 Task: Search one way flight ticket for 1 adult, 1 child, 1 infant in seat in premium economy from Buffalo: Buffalo Niagara International Airport to Greenville: Pitt-greenville Airport on 5-2-2023. Number of bags: 6 checked bags. Price is upto 76000. Outbound departure time preference is 21:30.
Action: Mouse moved to (250, 340)
Screenshot: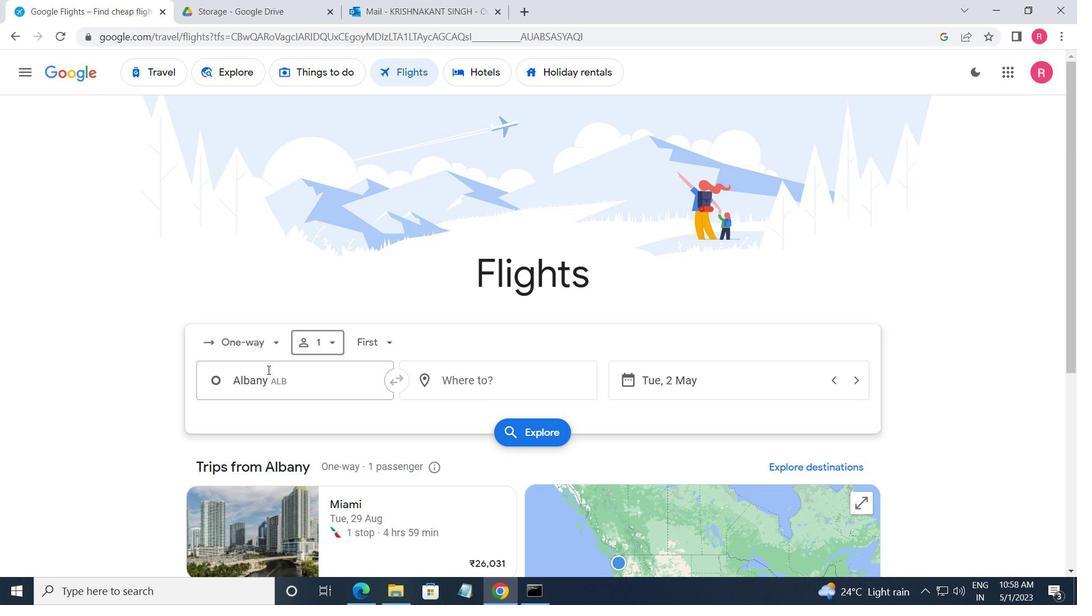 
Action: Mouse pressed left at (250, 340)
Screenshot: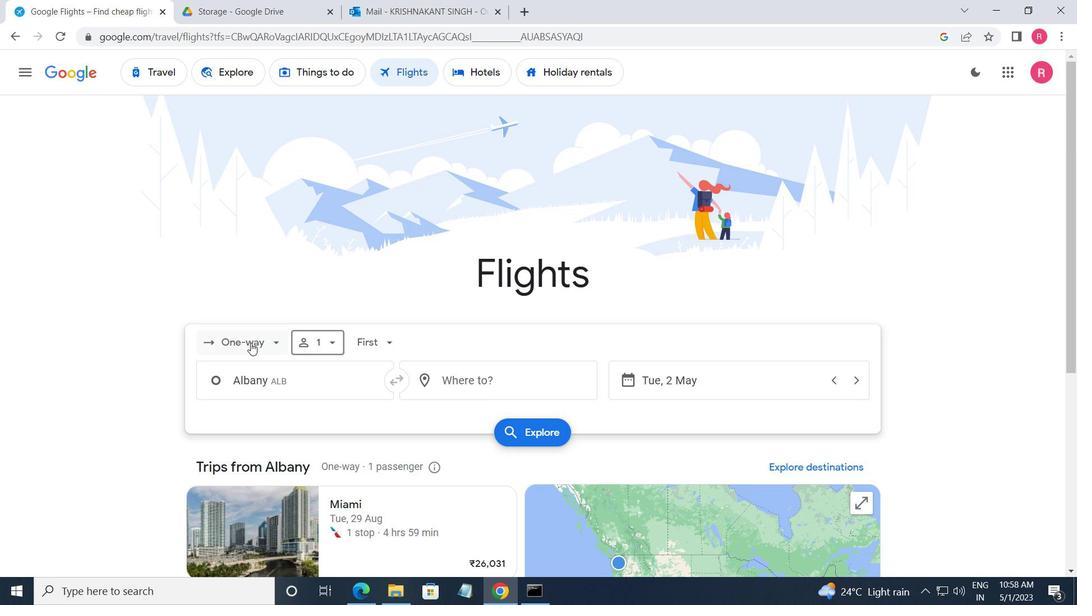
Action: Mouse moved to (261, 412)
Screenshot: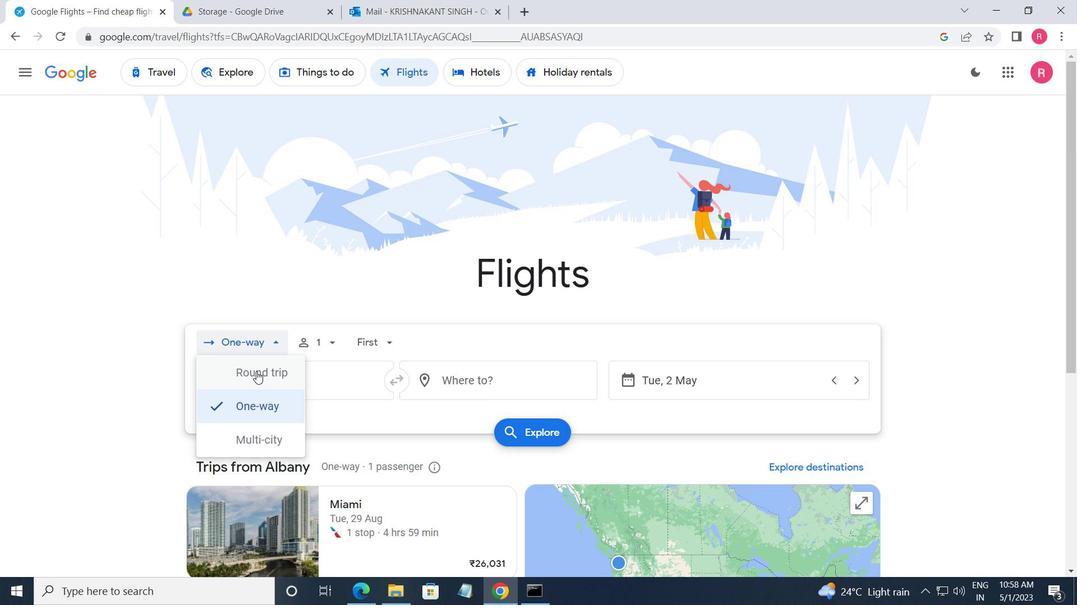 
Action: Mouse pressed left at (261, 412)
Screenshot: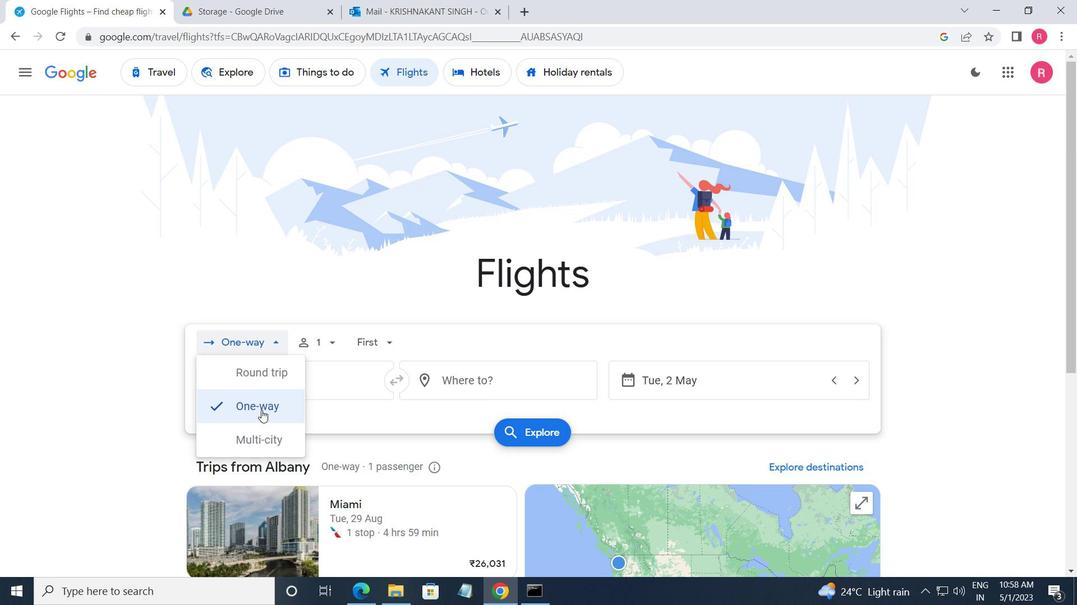 
Action: Mouse moved to (318, 354)
Screenshot: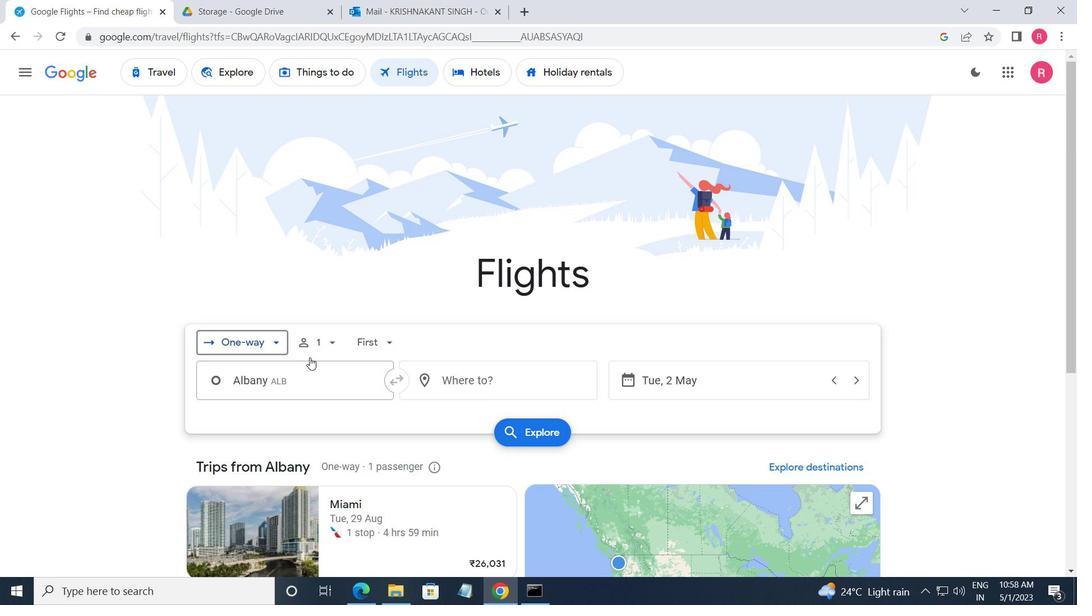 
Action: Mouse pressed left at (318, 354)
Screenshot: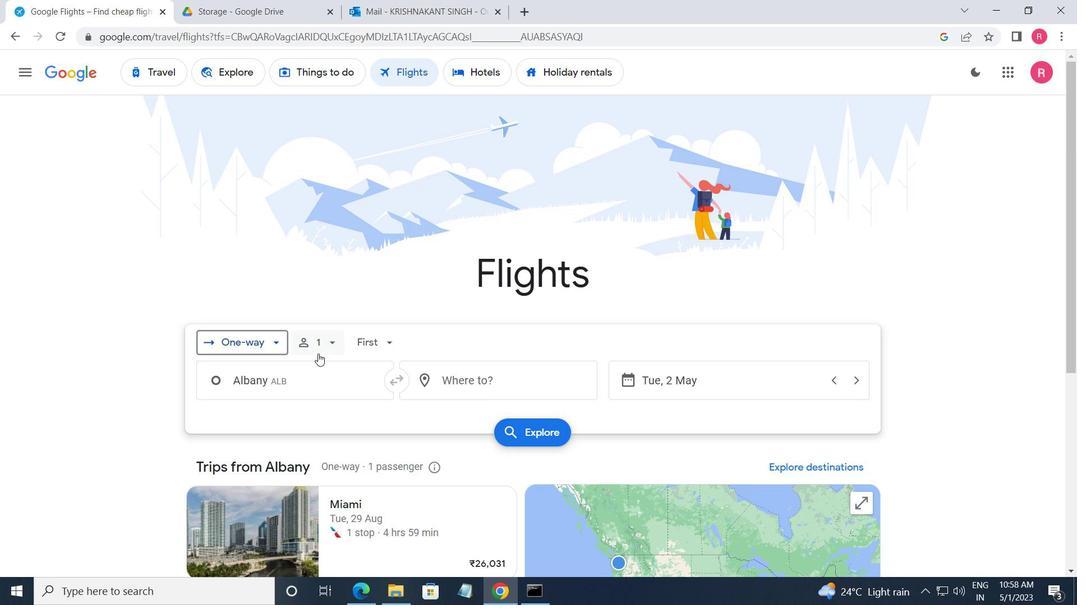 
Action: Mouse moved to (438, 384)
Screenshot: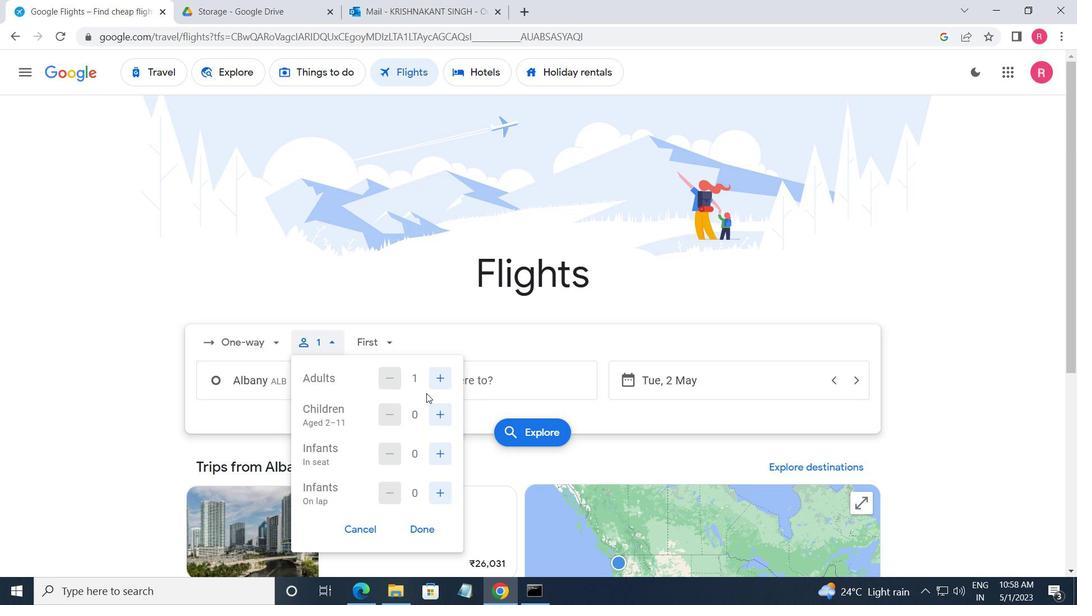 
Action: Mouse pressed left at (438, 384)
Screenshot: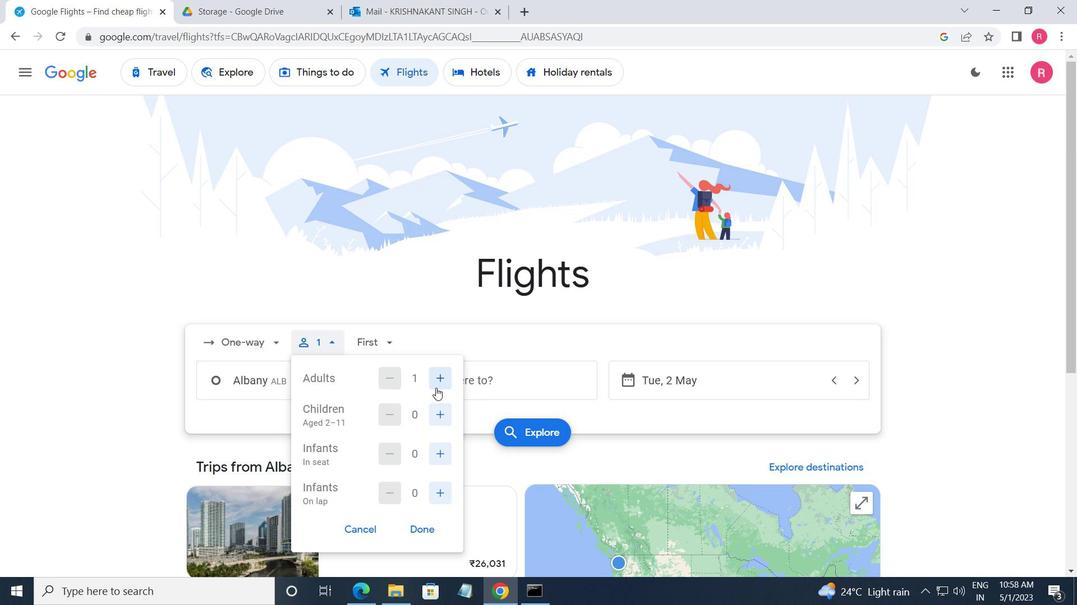 
Action: Mouse pressed left at (438, 384)
Screenshot: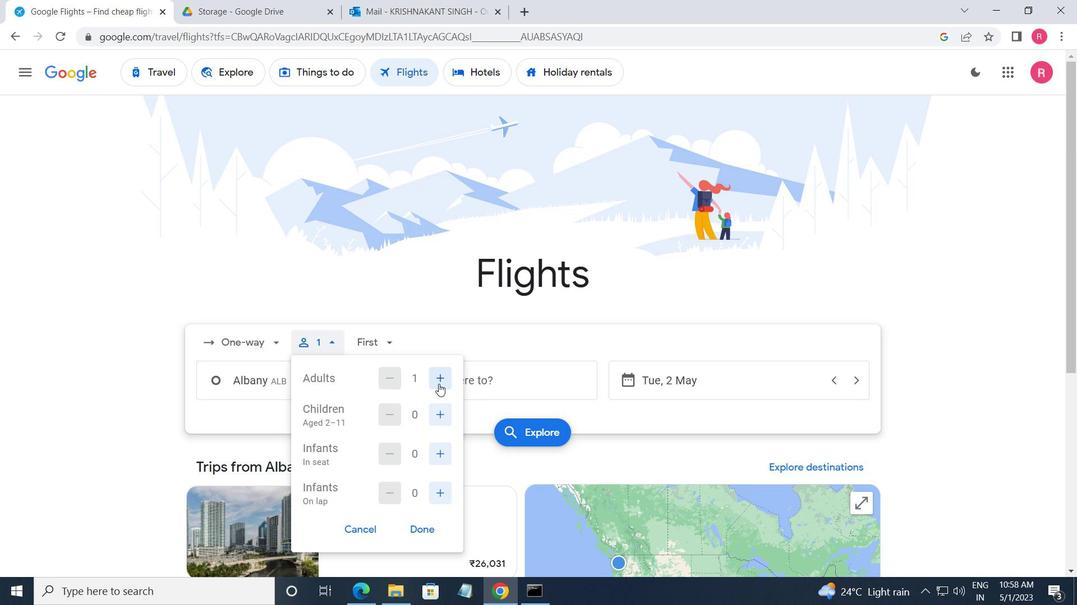 
Action: Mouse pressed left at (438, 384)
Screenshot: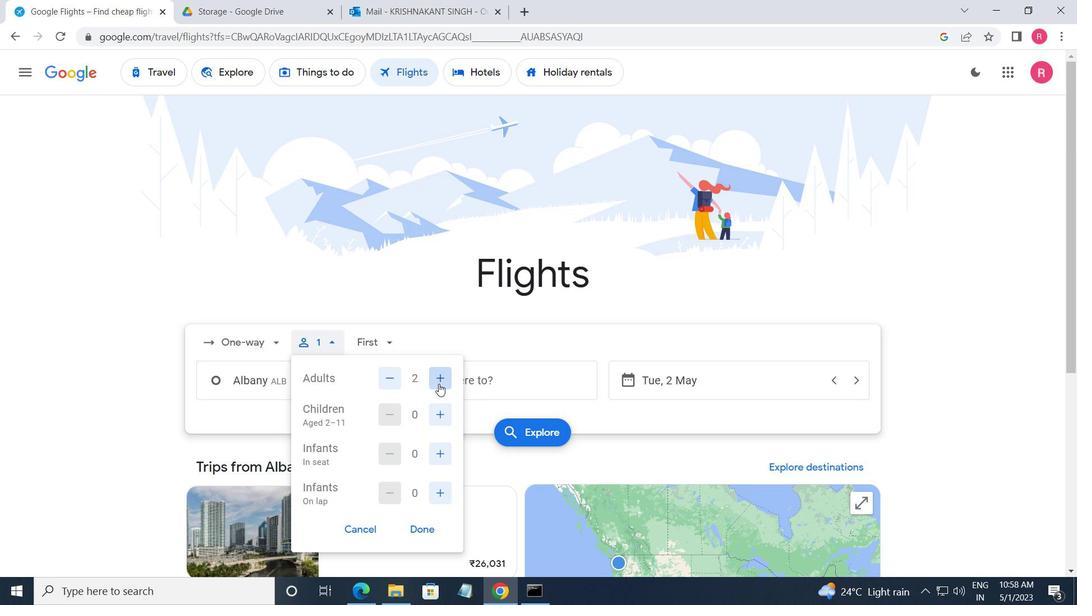 
Action: Mouse pressed left at (438, 384)
Screenshot: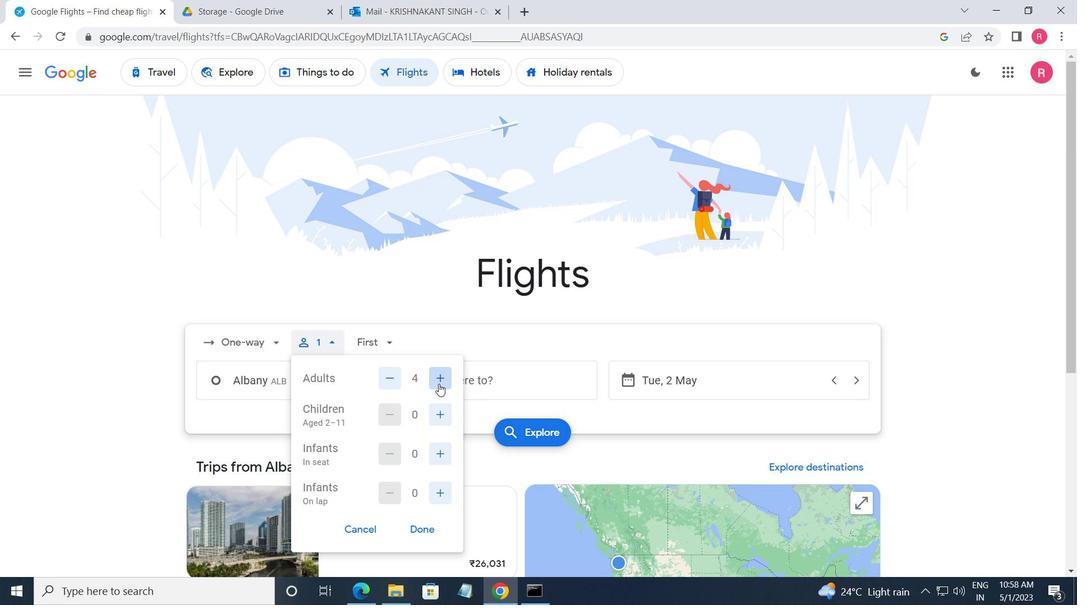 
Action: Mouse moved to (438, 408)
Screenshot: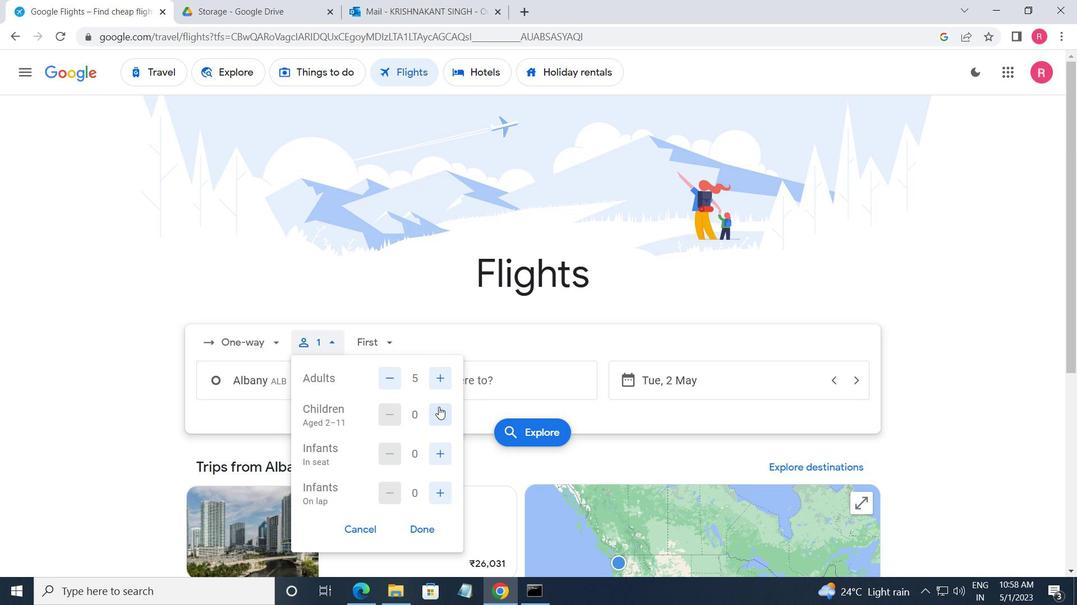 
Action: Mouse pressed left at (438, 408)
Screenshot: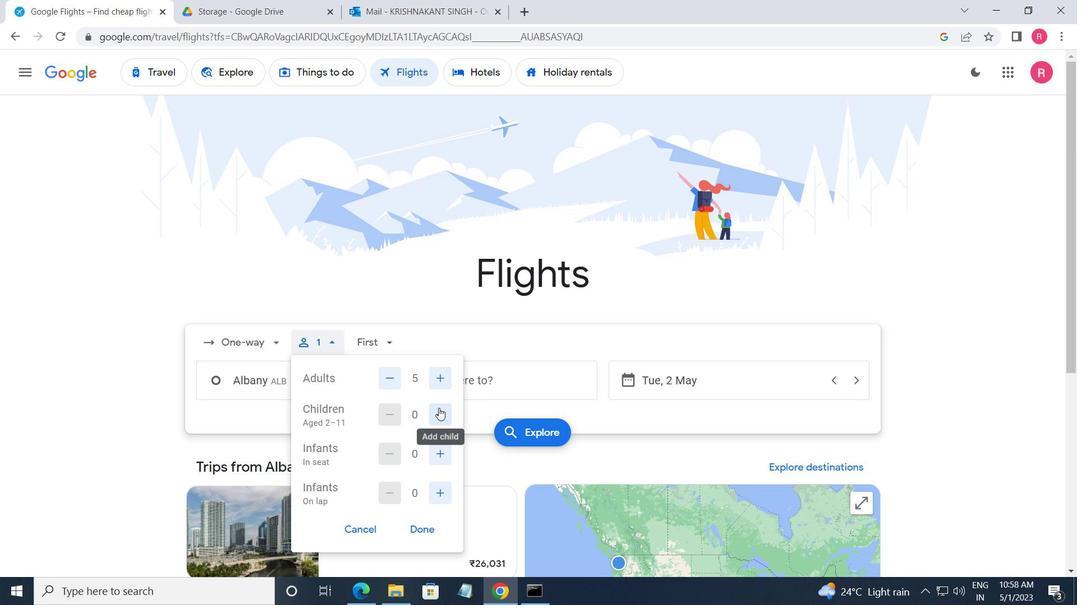 
Action: Mouse pressed left at (438, 408)
Screenshot: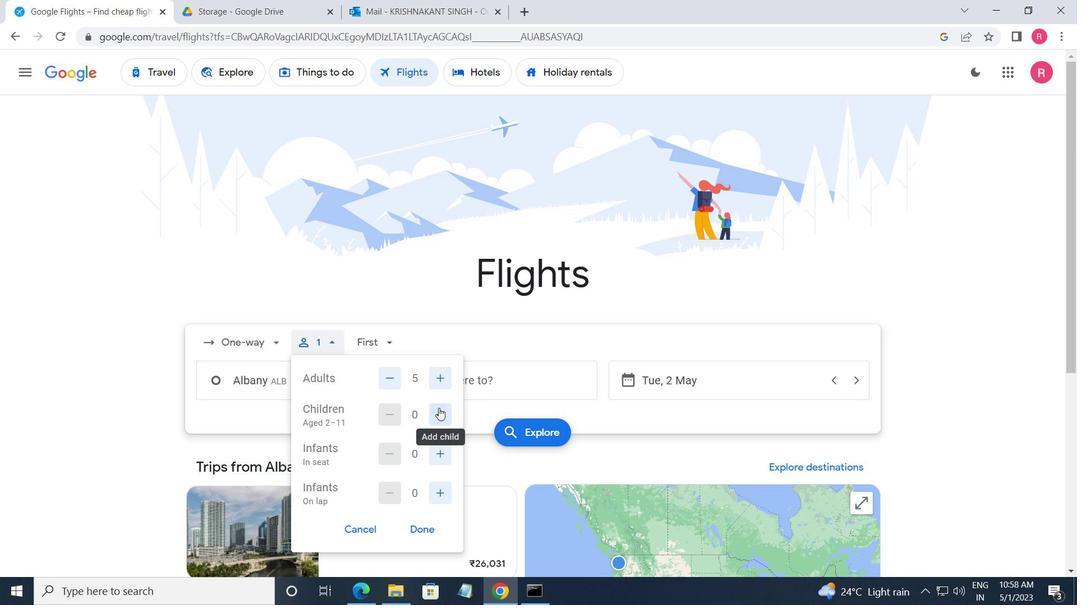 
Action: Mouse moved to (443, 452)
Screenshot: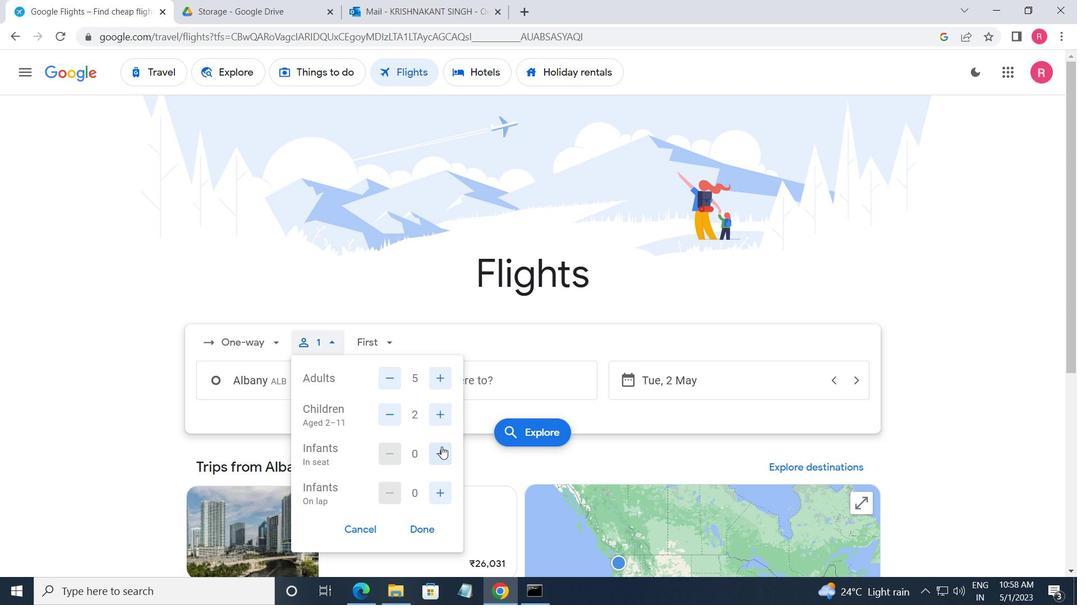 
Action: Mouse pressed left at (443, 452)
Screenshot: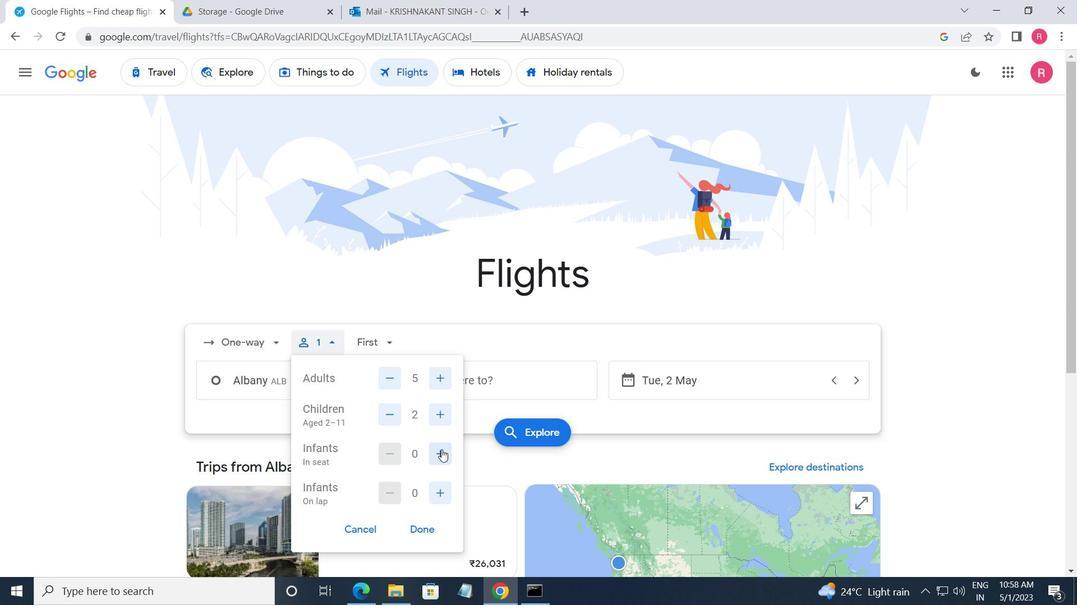 
Action: Mouse moved to (443, 489)
Screenshot: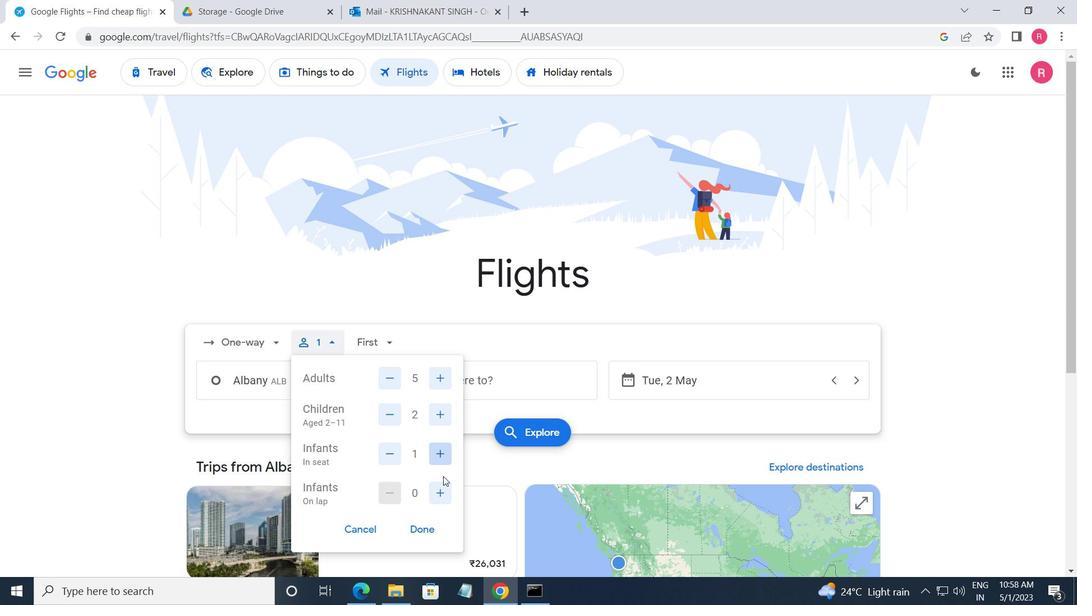 
Action: Mouse pressed left at (443, 489)
Screenshot: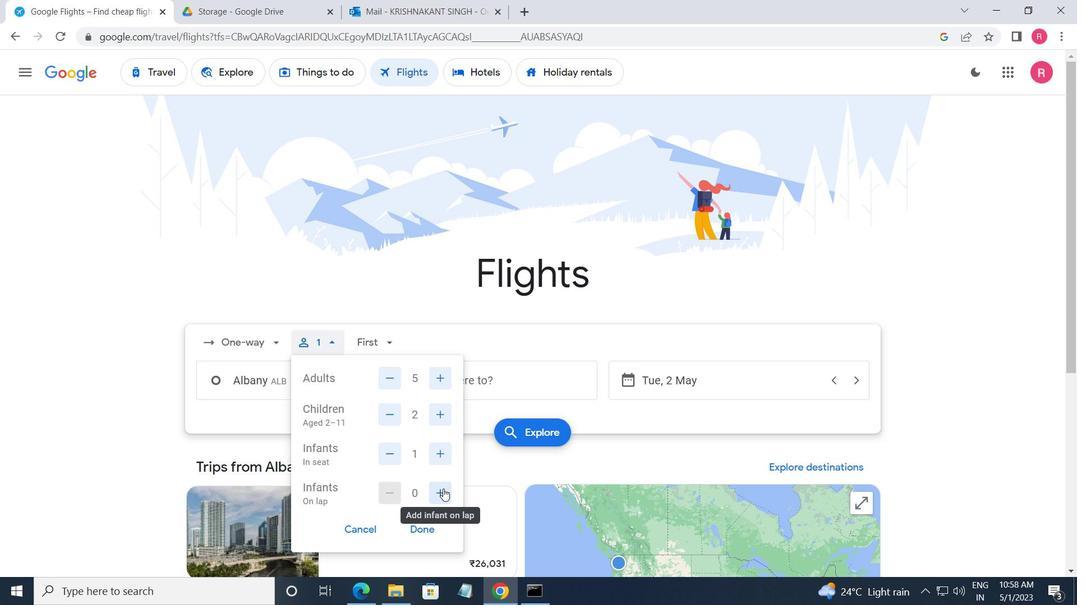 
Action: Mouse moved to (433, 517)
Screenshot: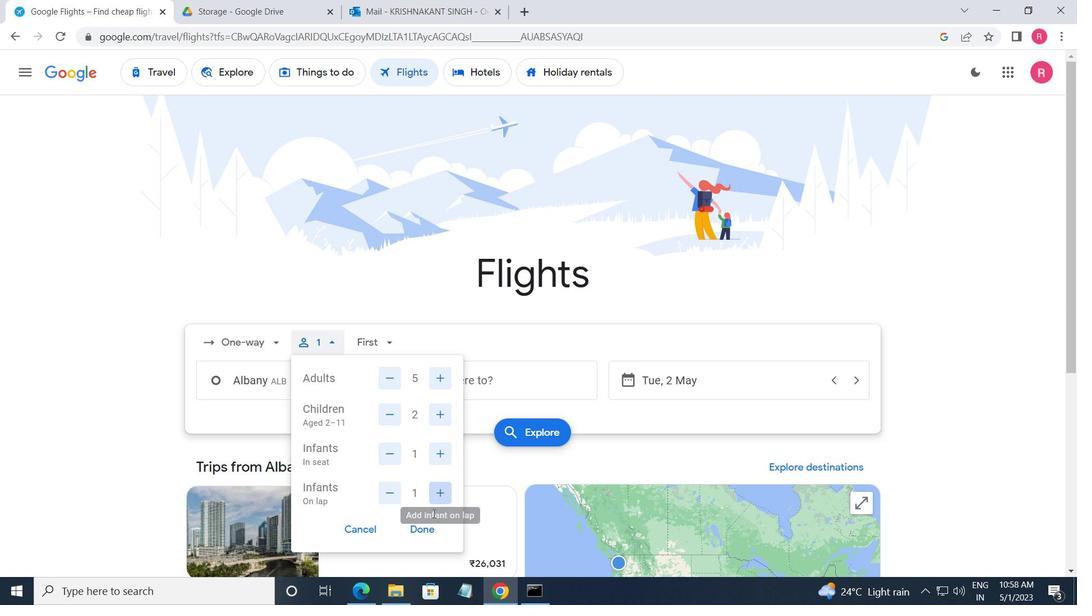 
Action: Mouse pressed left at (433, 517)
Screenshot: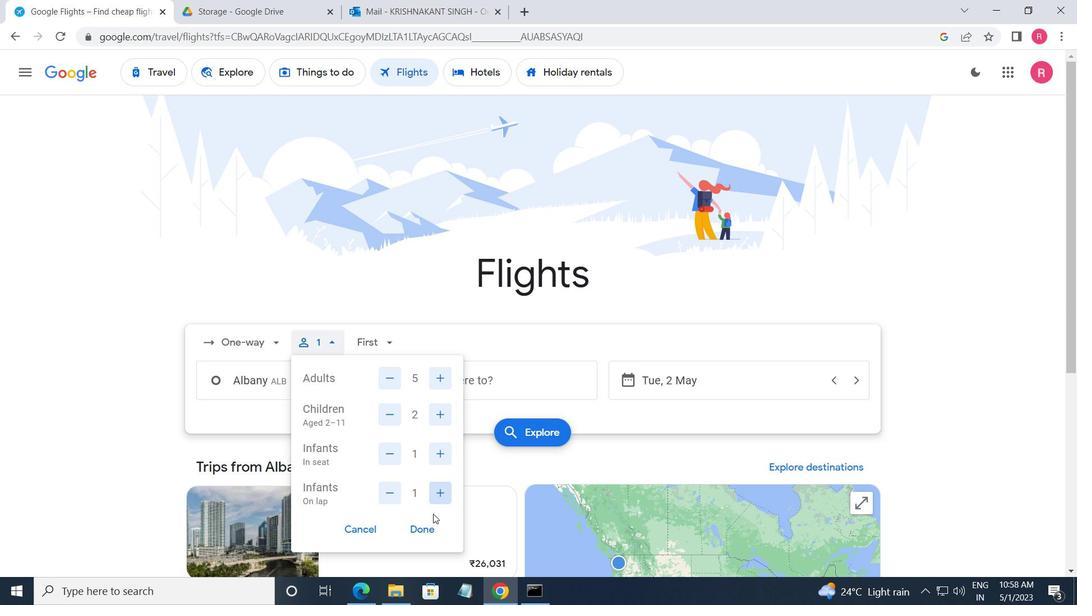 
Action: Mouse moved to (430, 531)
Screenshot: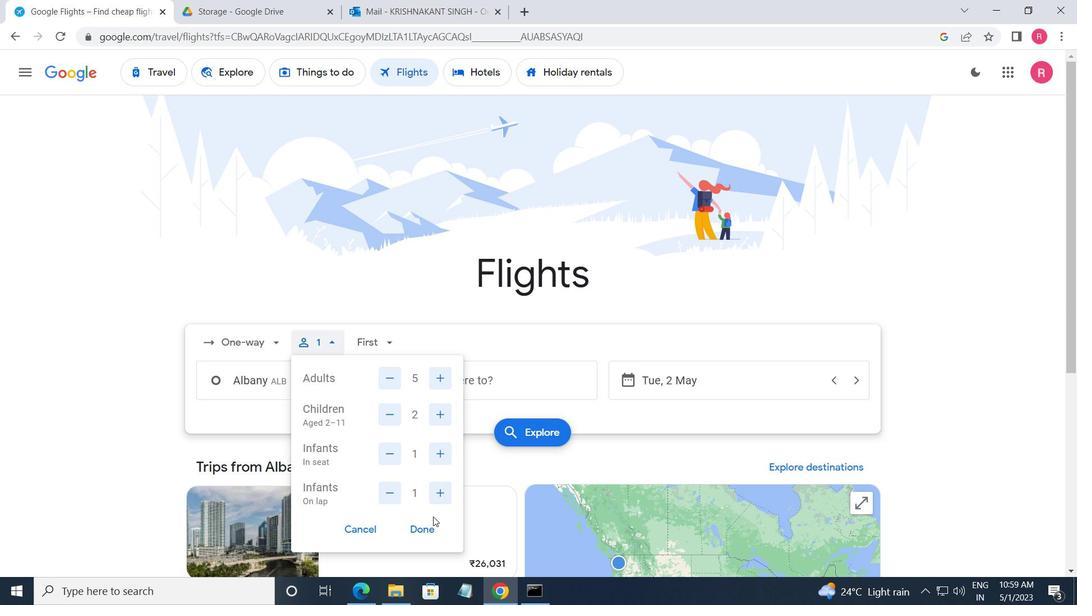 
Action: Mouse pressed left at (430, 531)
Screenshot: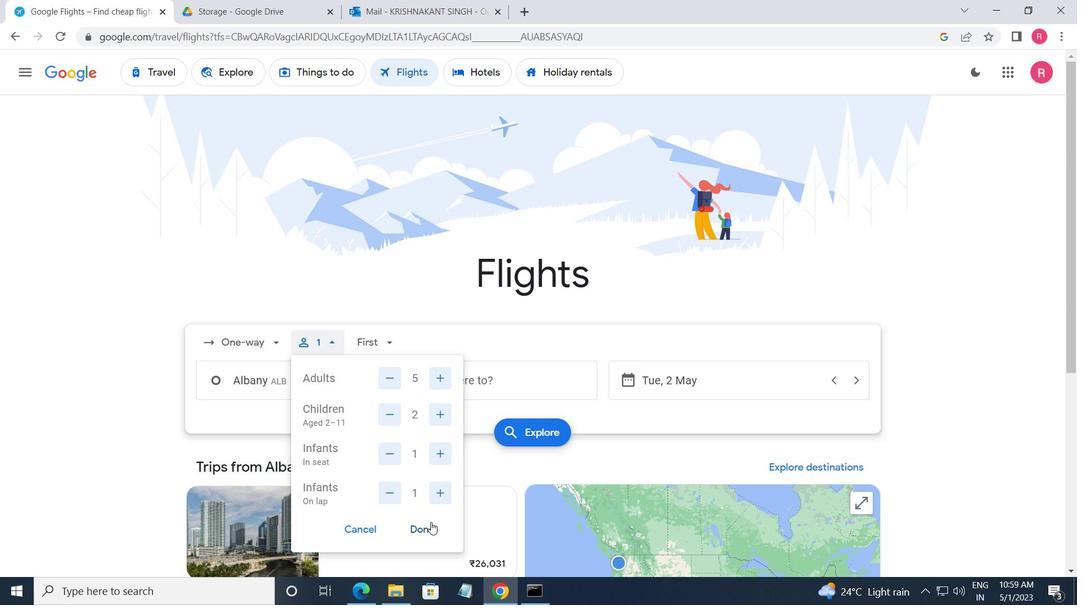 
Action: Mouse moved to (391, 348)
Screenshot: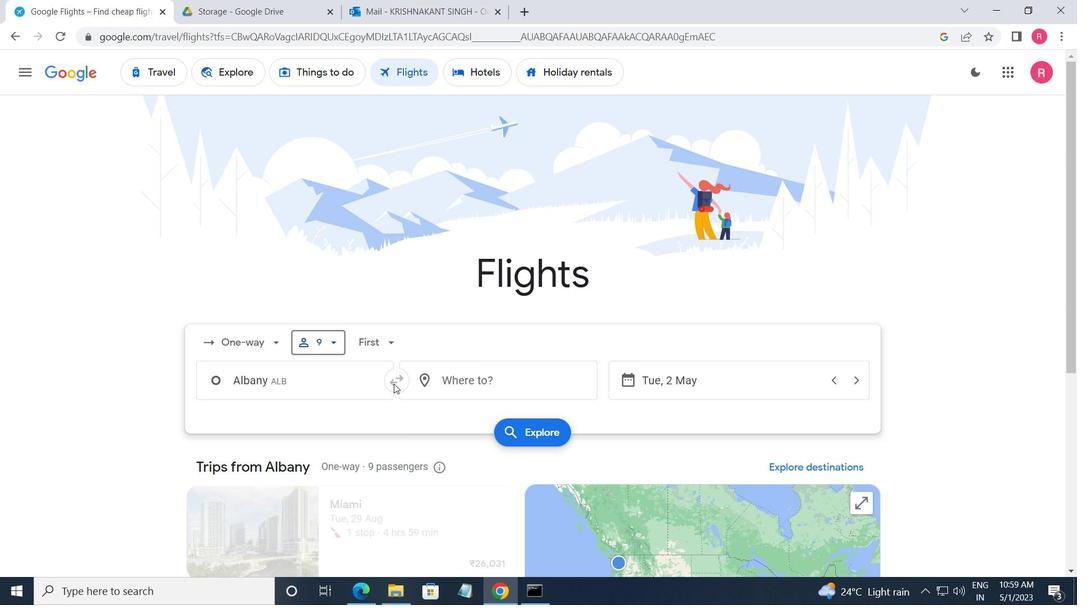 
Action: Mouse pressed left at (391, 348)
Screenshot: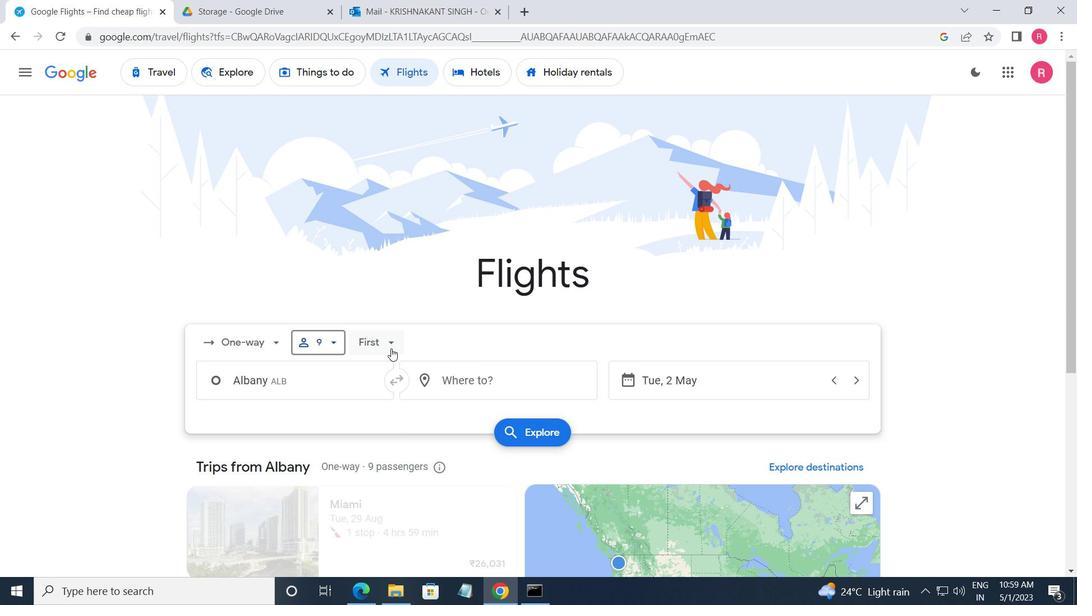 
Action: Mouse moved to (408, 380)
Screenshot: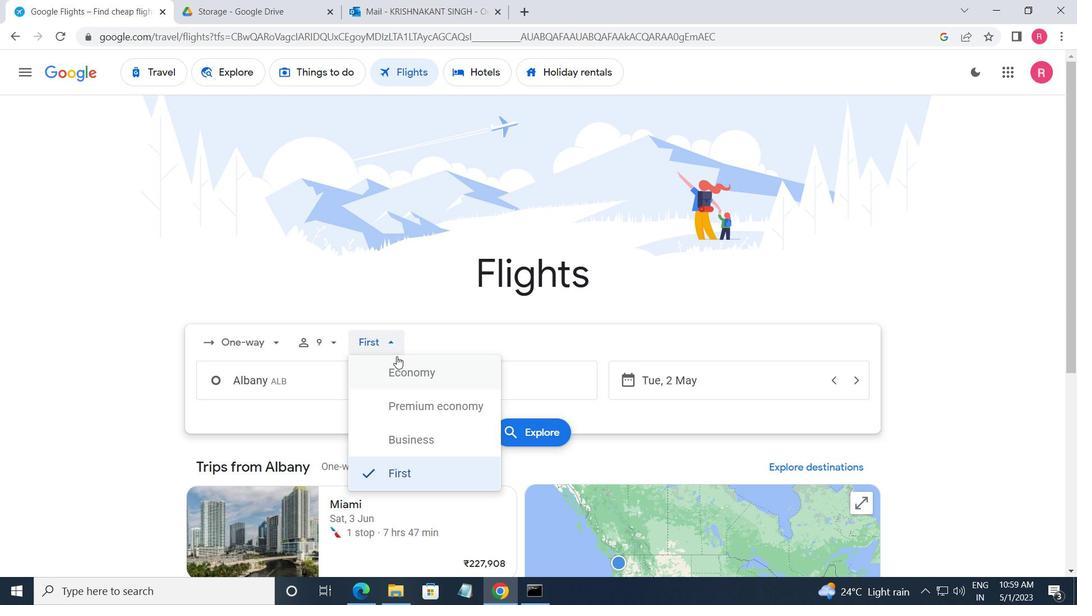 
Action: Mouse pressed left at (408, 380)
Screenshot: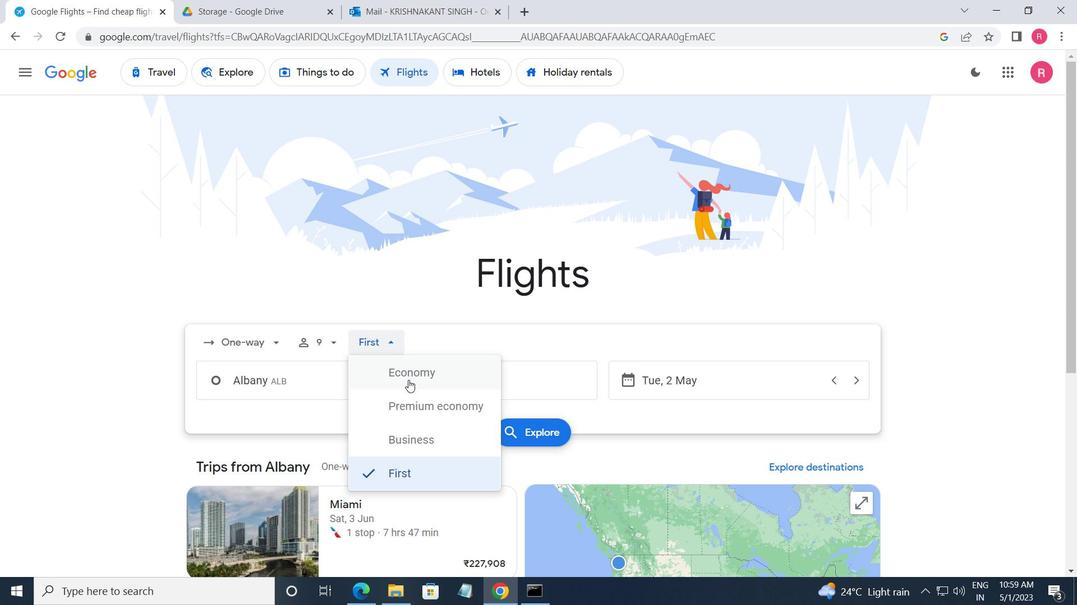 
Action: Mouse moved to (348, 395)
Screenshot: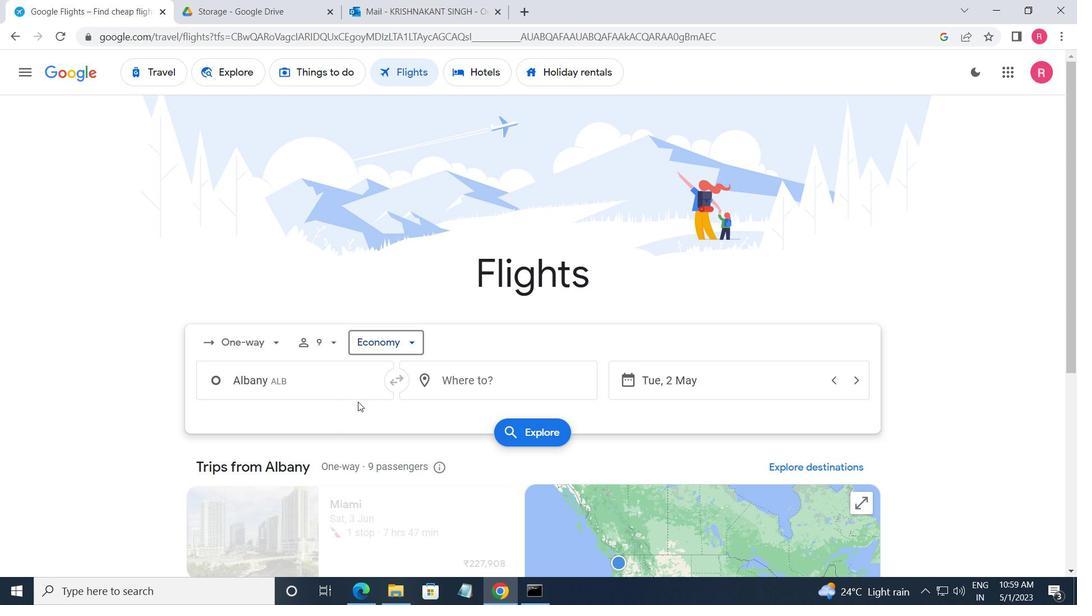 
Action: Mouse pressed left at (348, 395)
Screenshot: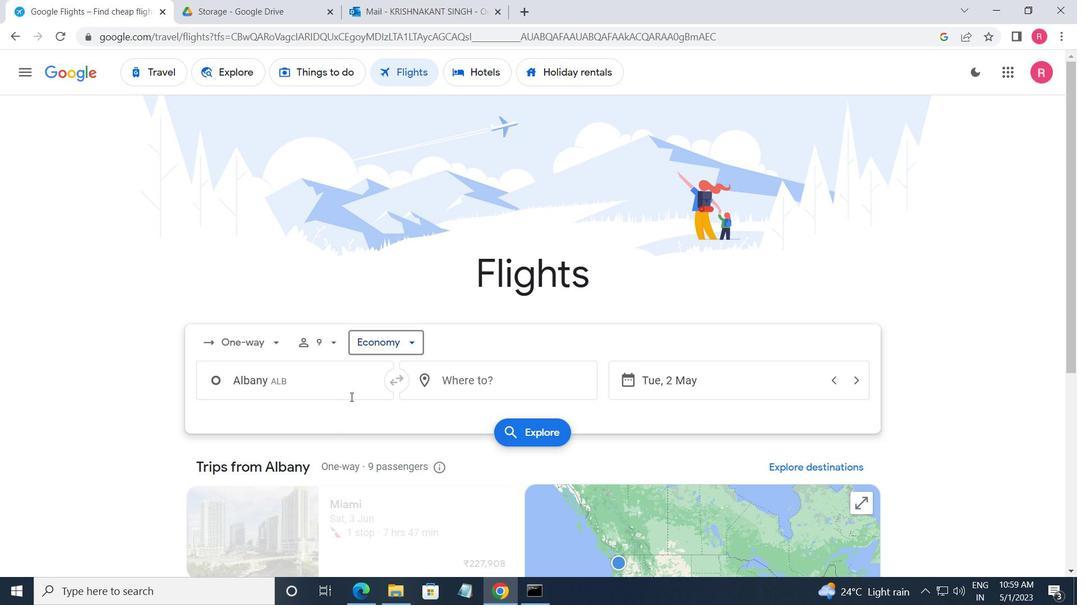 
Action: Key pressed <Key.shift>GREATER<Key.space><Key.shift_r><Key.shift_r><Key.shift_r>B
Screenshot: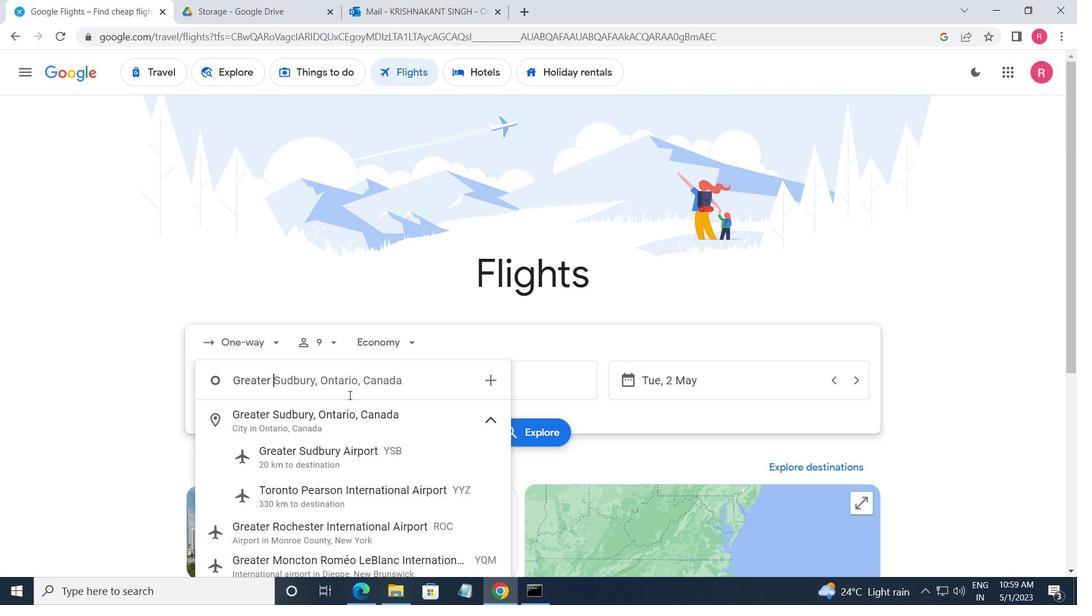 
Action: Mouse moved to (331, 423)
Screenshot: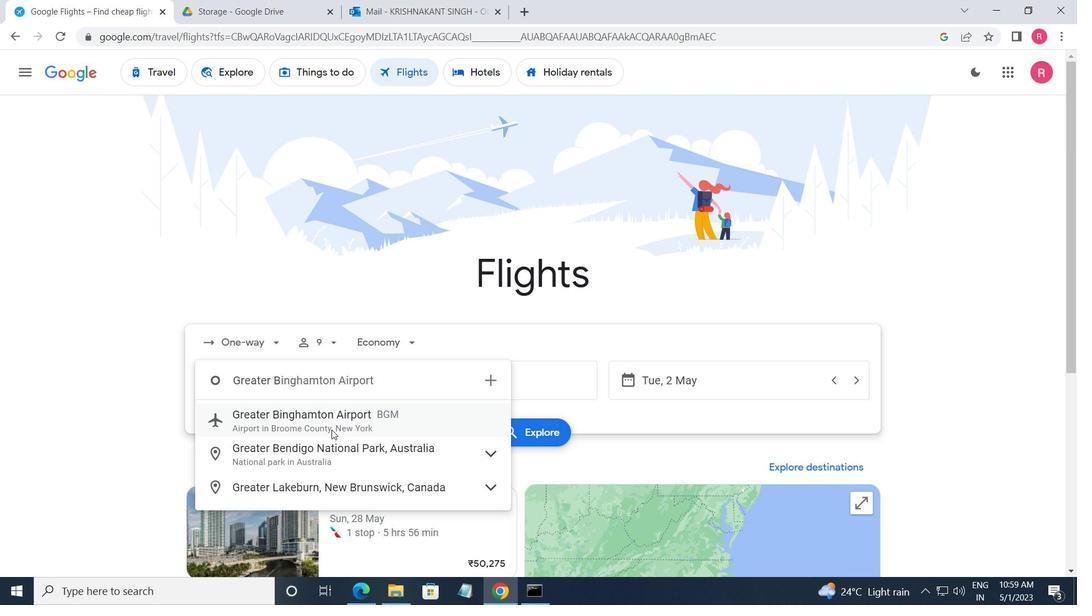 
Action: Mouse pressed left at (331, 423)
Screenshot: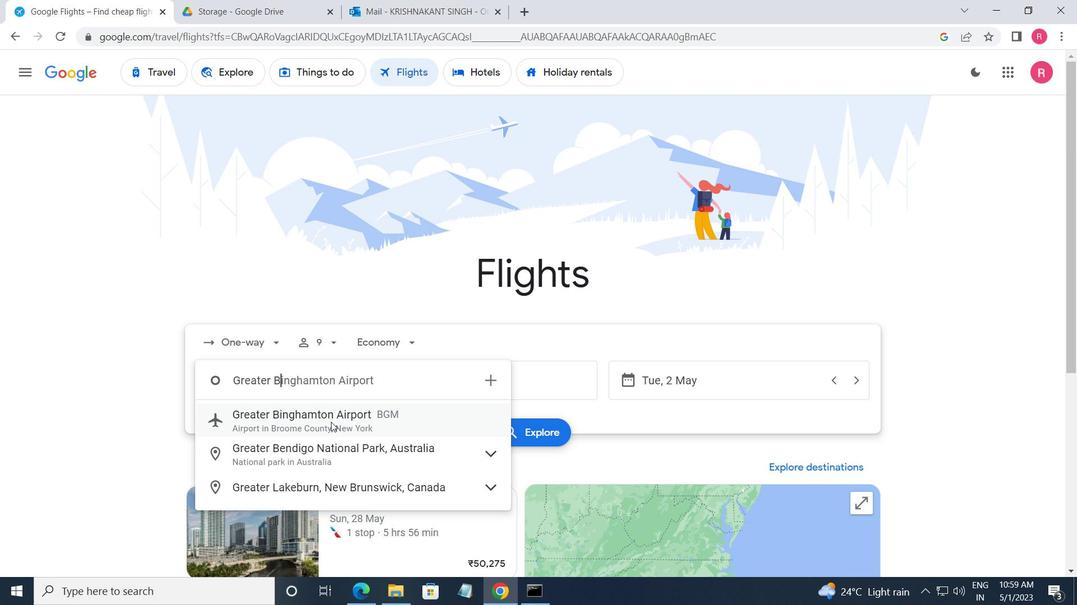 
Action: Mouse moved to (477, 393)
Screenshot: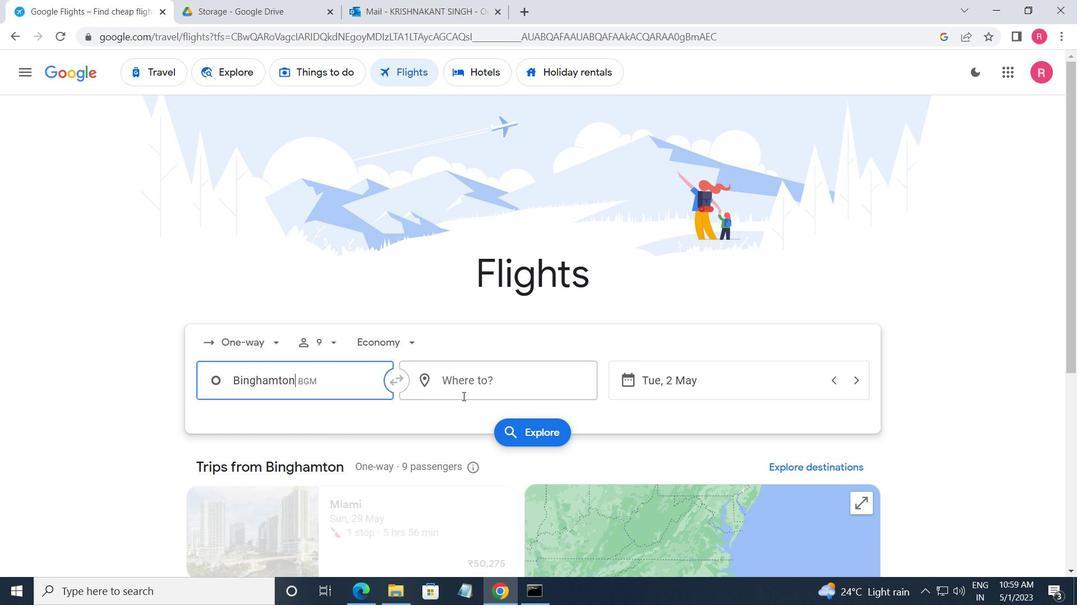 
Action: Mouse pressed left at (477, 393)
Screenshot: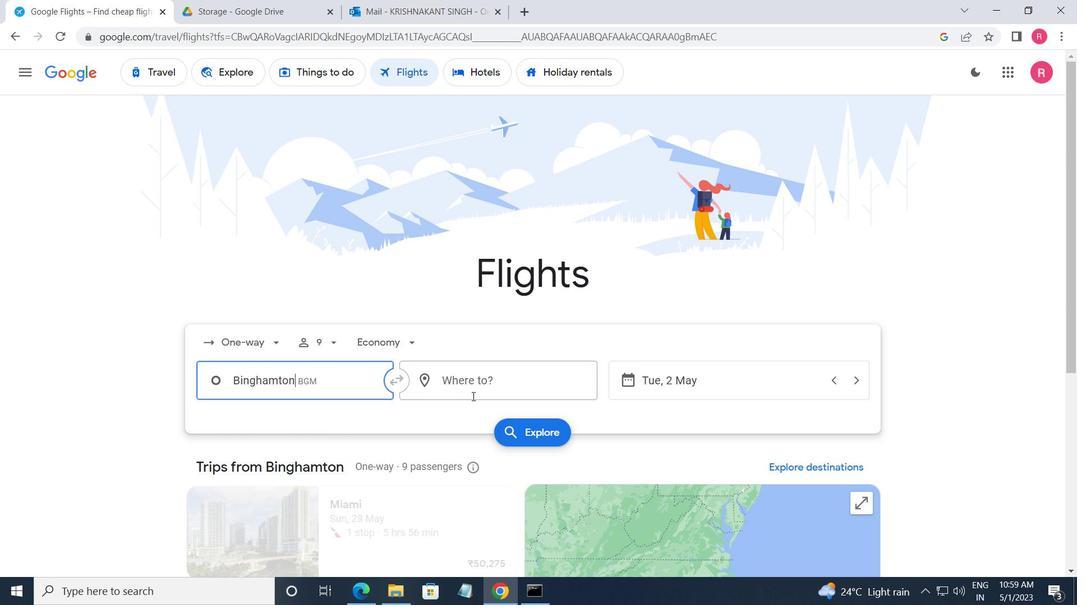 
Action: Mouse moved to (465, 535)
Screenshot: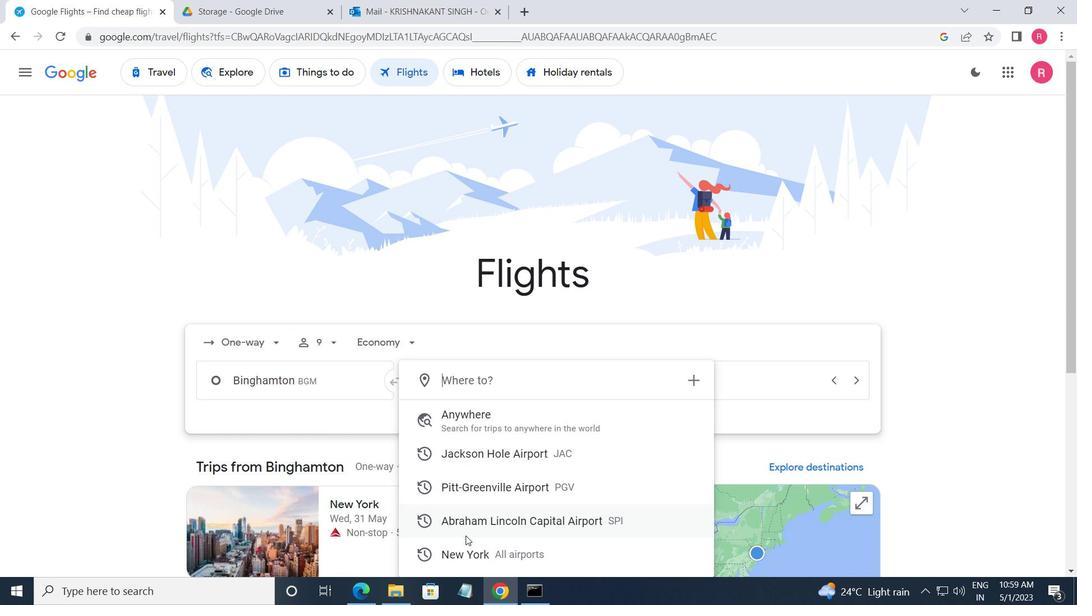 
Action: Mouse pressed left at (465, 535)
Screenshot: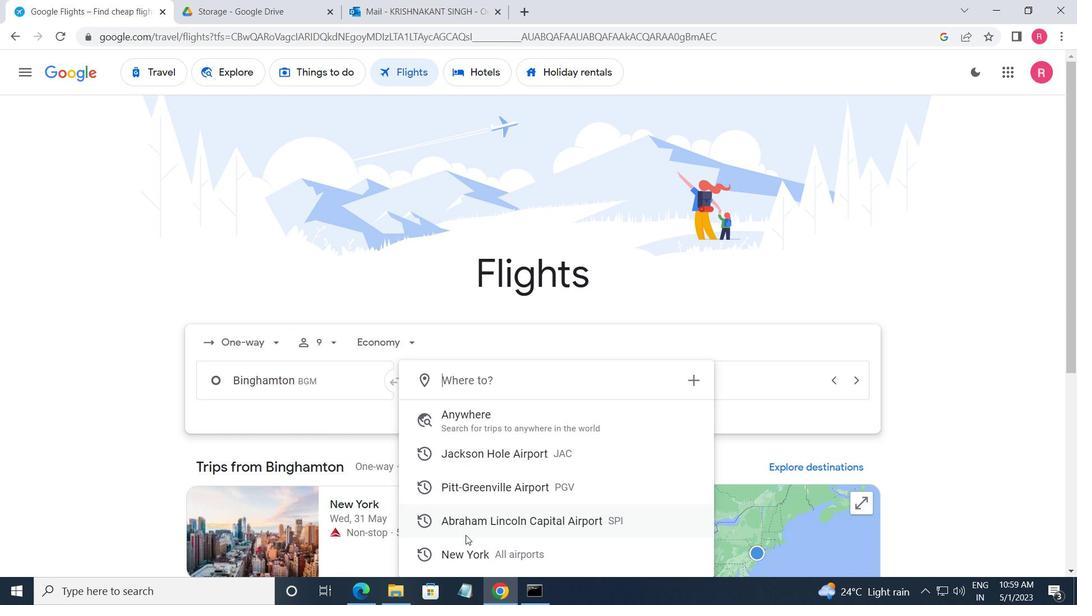 
Action: Mouse moved to (718, 388)
Screenshot: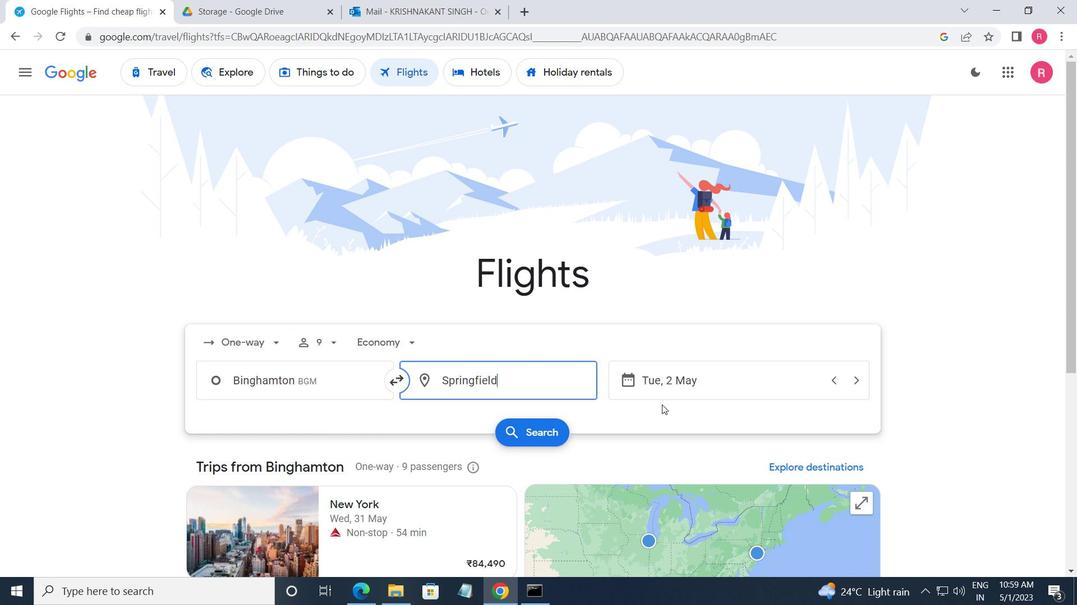 
Action: Mouse pressed left at (718, 388)
Screenshot: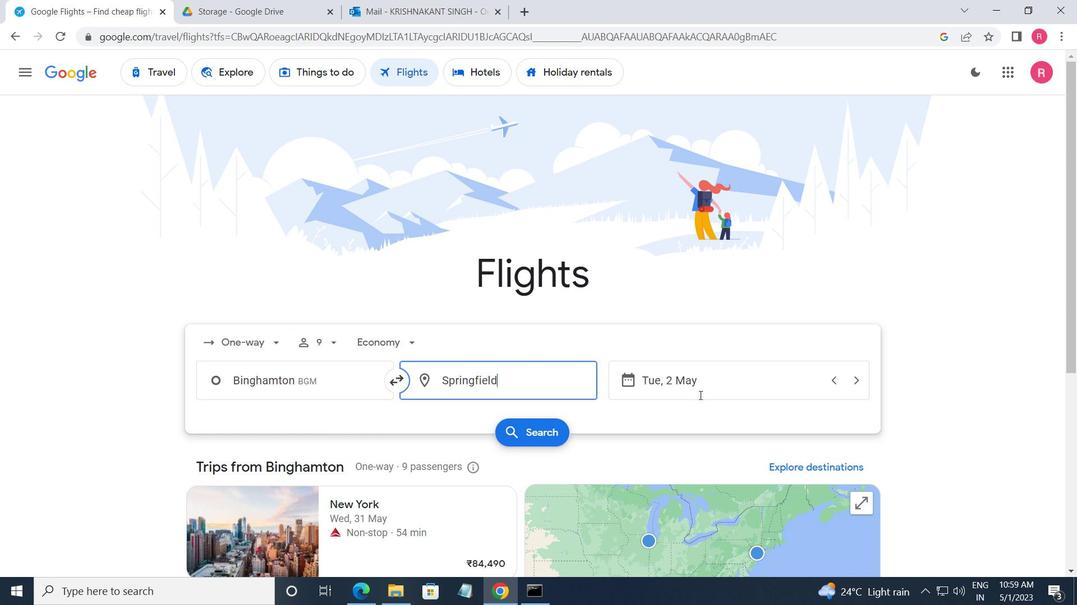 
Action: Mouse moved to (453, 325)
Screenshot: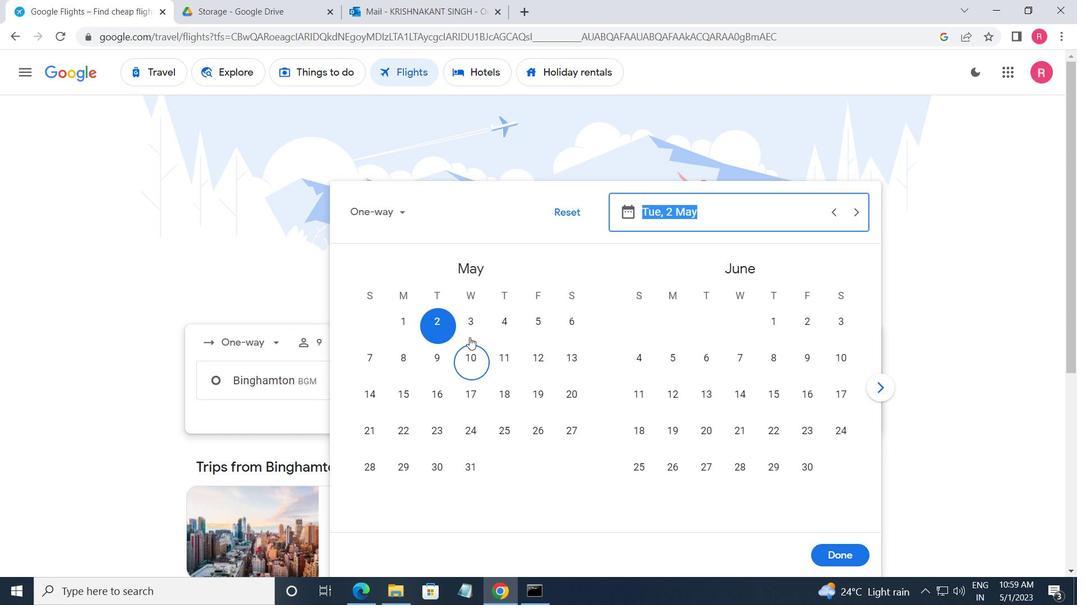 
Action: Mouse pressed left at (453, 325)
Screenshot: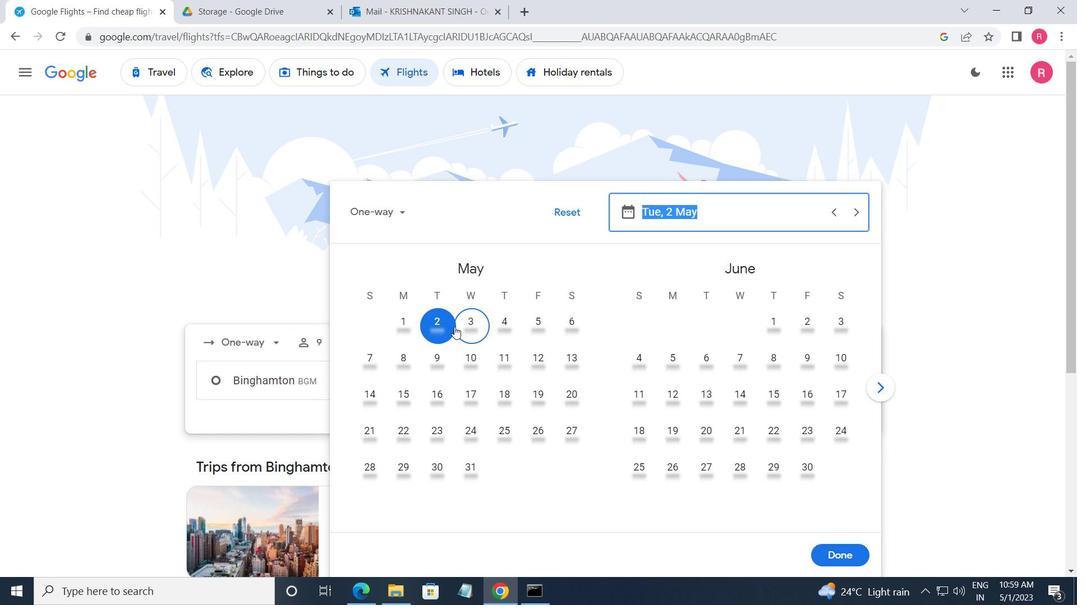
Action: Mouse moved to (828, 557)
Screenshot: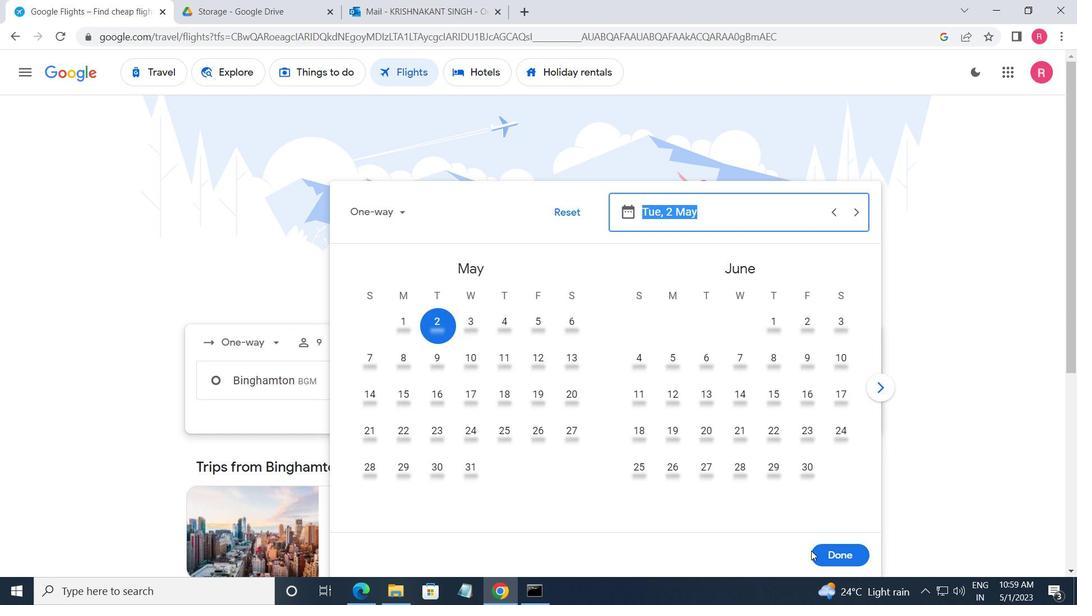 
Action: Mouse pressed left at (828, 557)
Screenshot: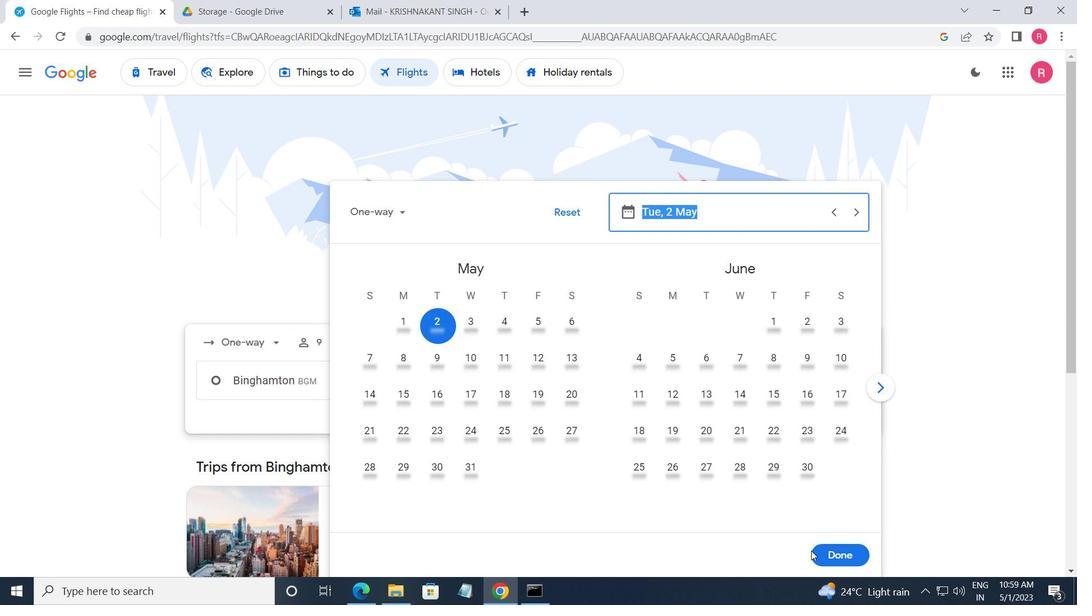 
Action: Mouse moved to (532, 424)
Screenshot: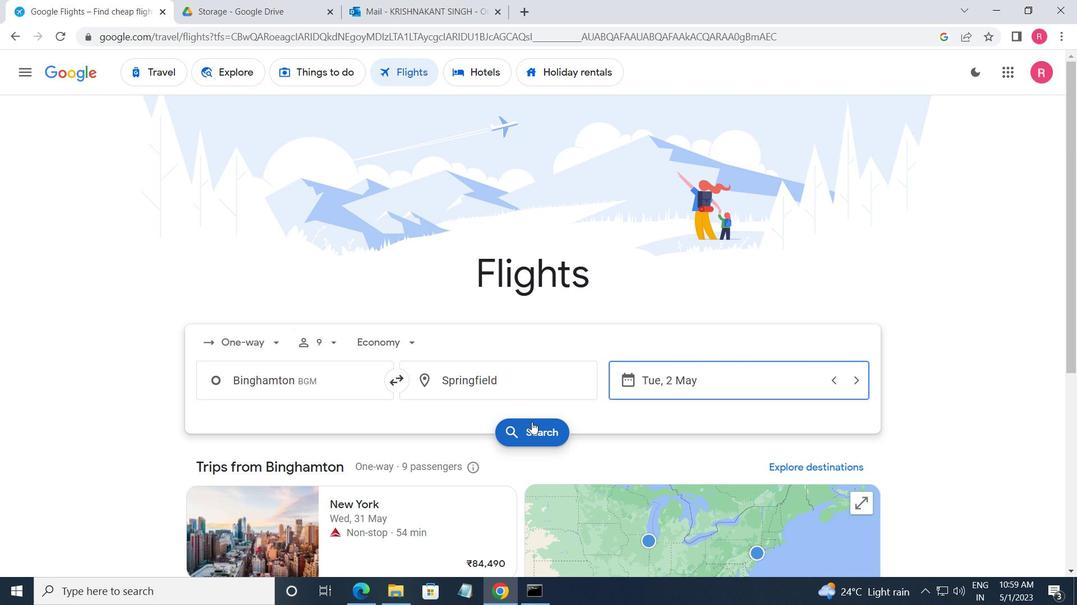 
Action: Mouse pressed left at (532, 424)
Screenshot: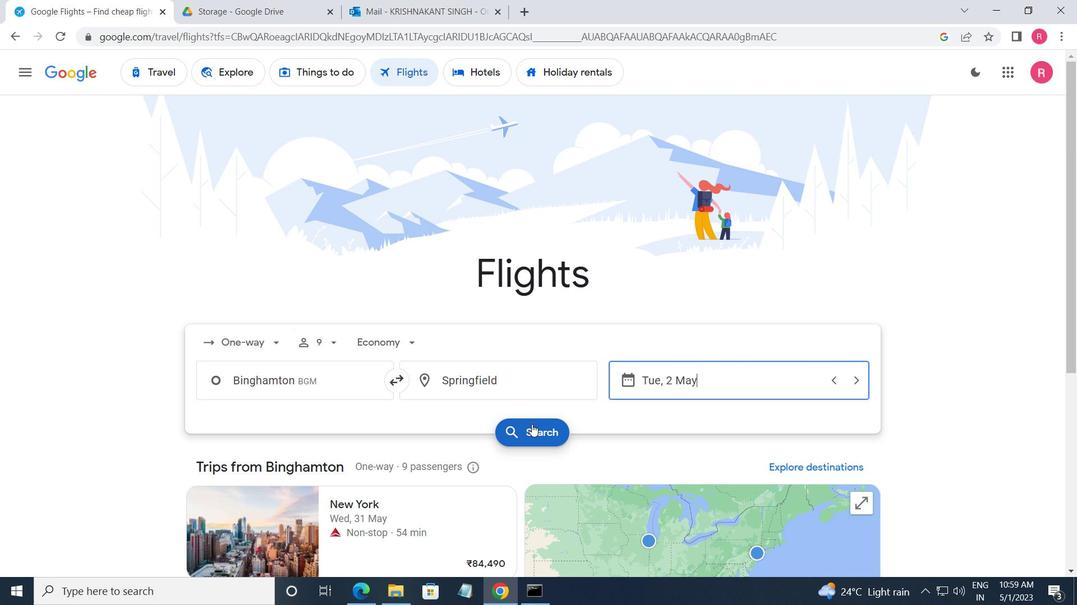 
Action: Mouse moved to (190, 200)
Screenshot: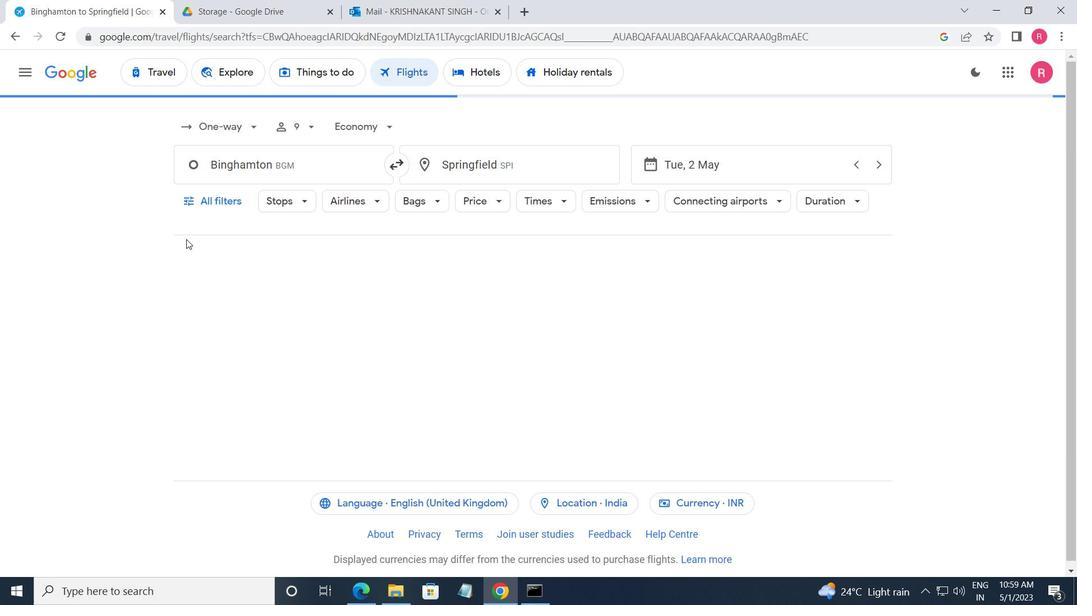 
Action: Mouse pressed left at (190, 200)
Screenshot: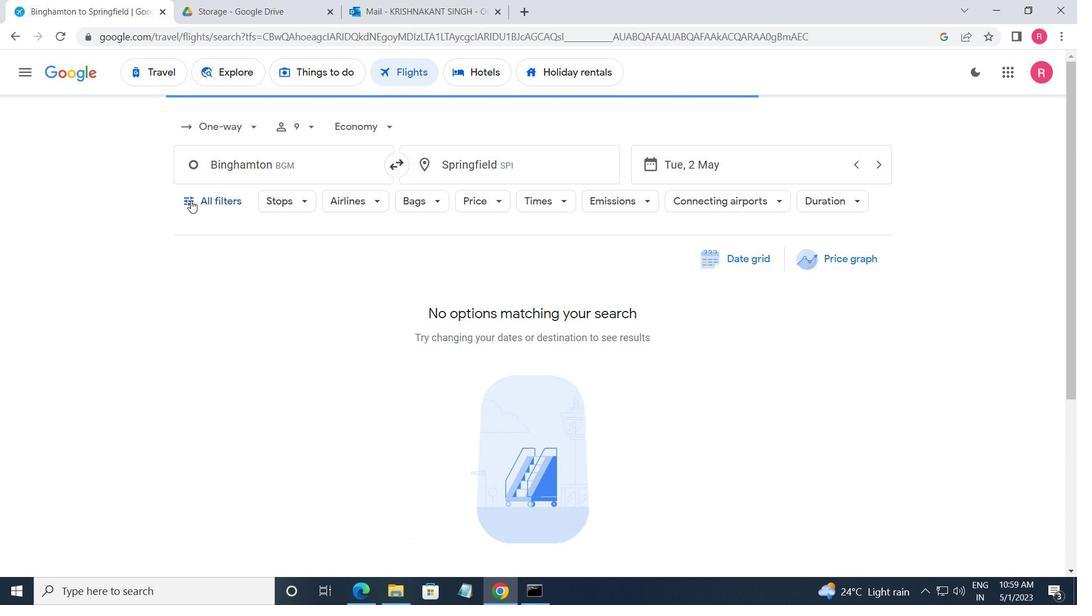 
Action: Mouse moved to (289, 420)
Screenshot: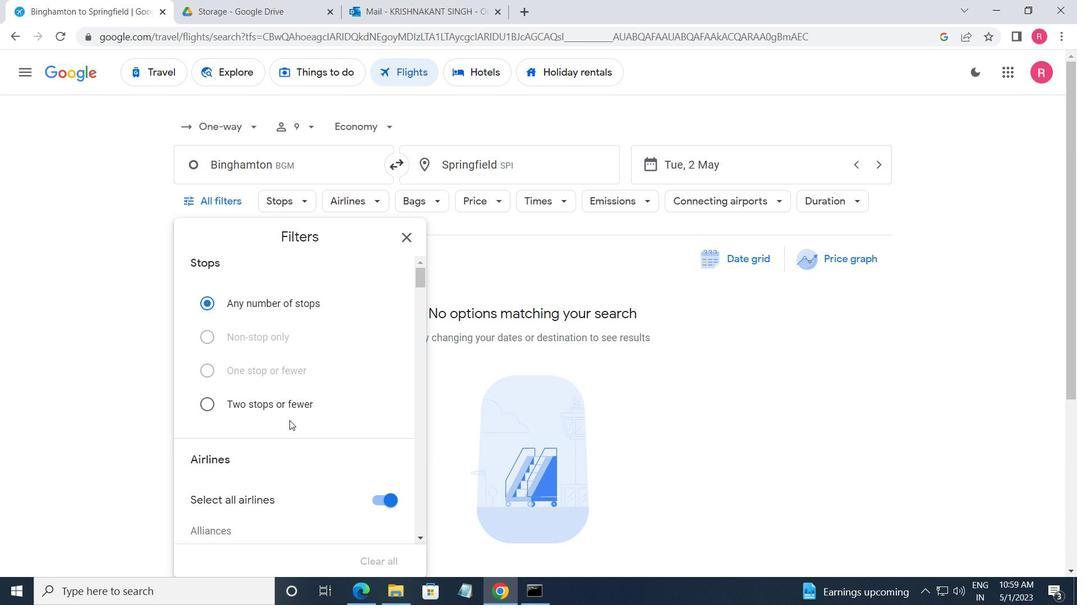 
Action: Mouse scrolled (289, 420) with delta (0, 0)
Screenshot: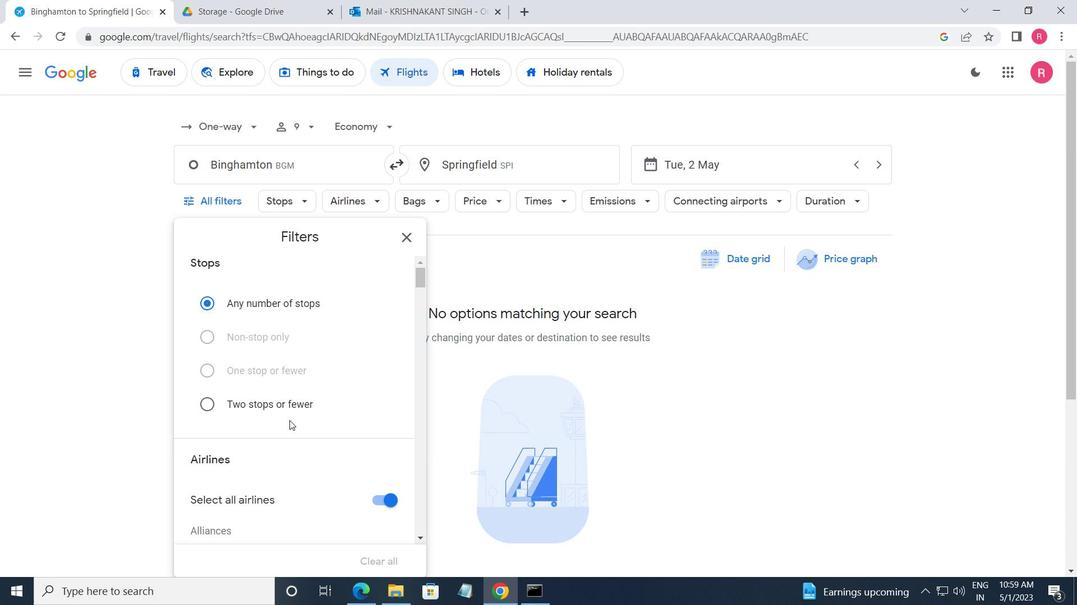 
Action: Mouse scrolled (289, 420) with delta (0, 0)
Screenshot: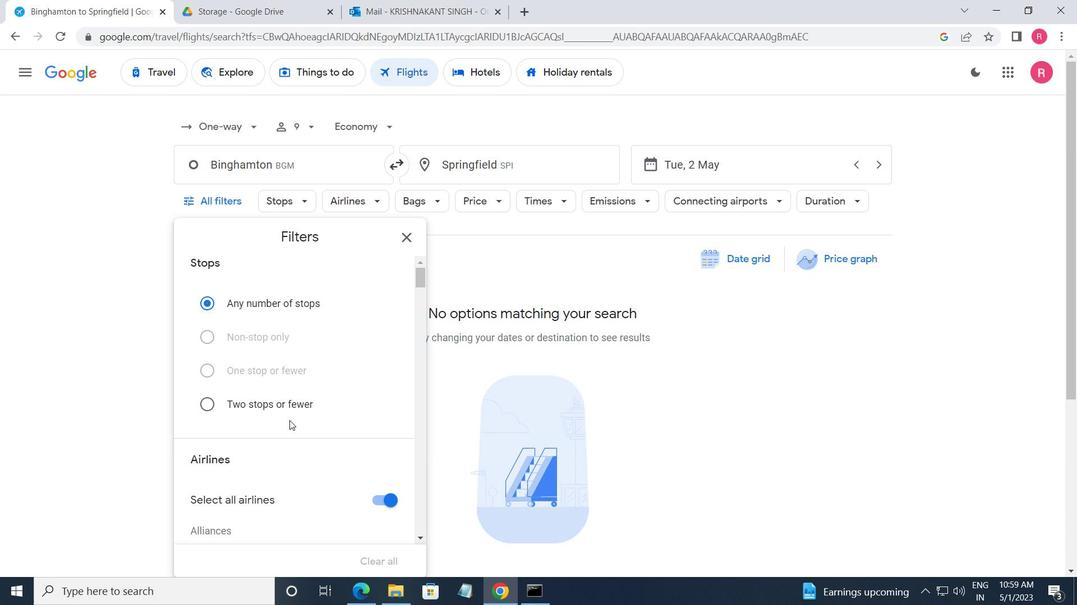 
Action: Mouse scrolled (289, 420) with delta (0, 0)
Screenshot: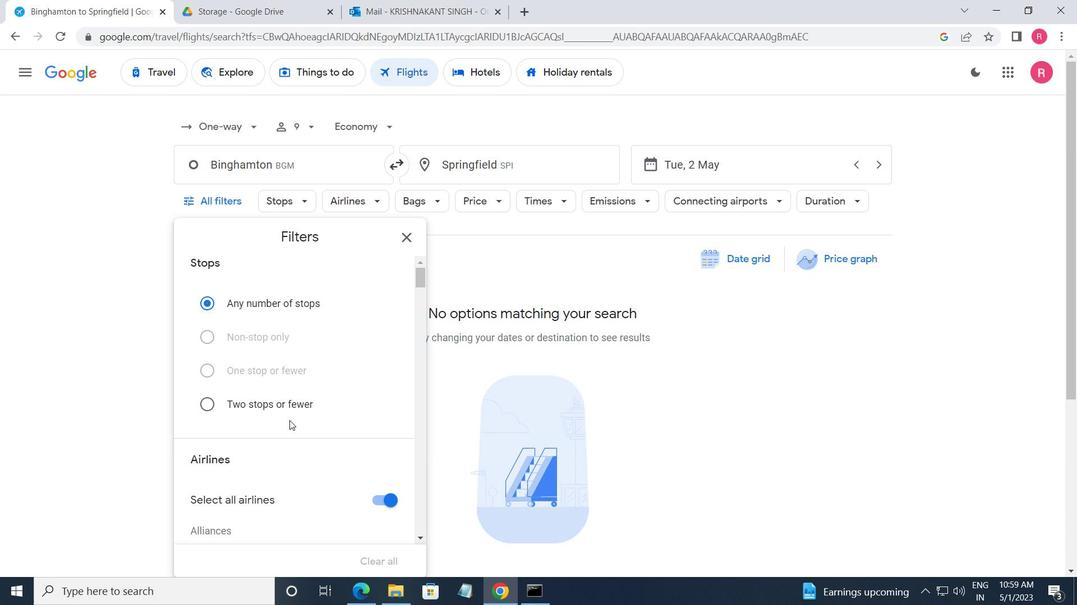 
Action: Mouse scrolled (289, 420) with delta (0, 0)
Screenshot: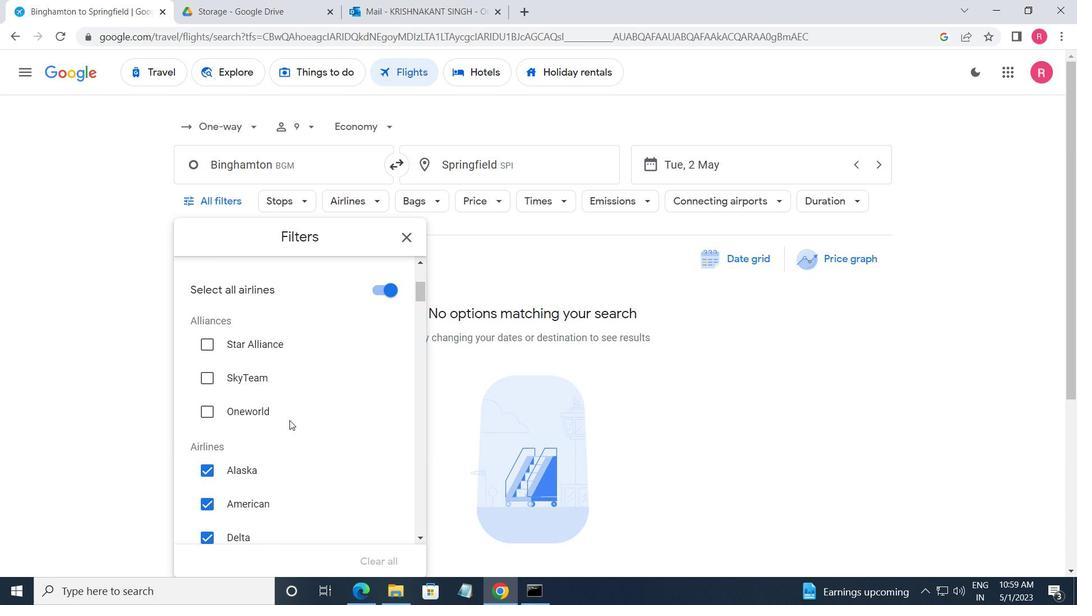 
Action: Mouse scrolled (289, 420) with delta (0, 0)
Screenshot: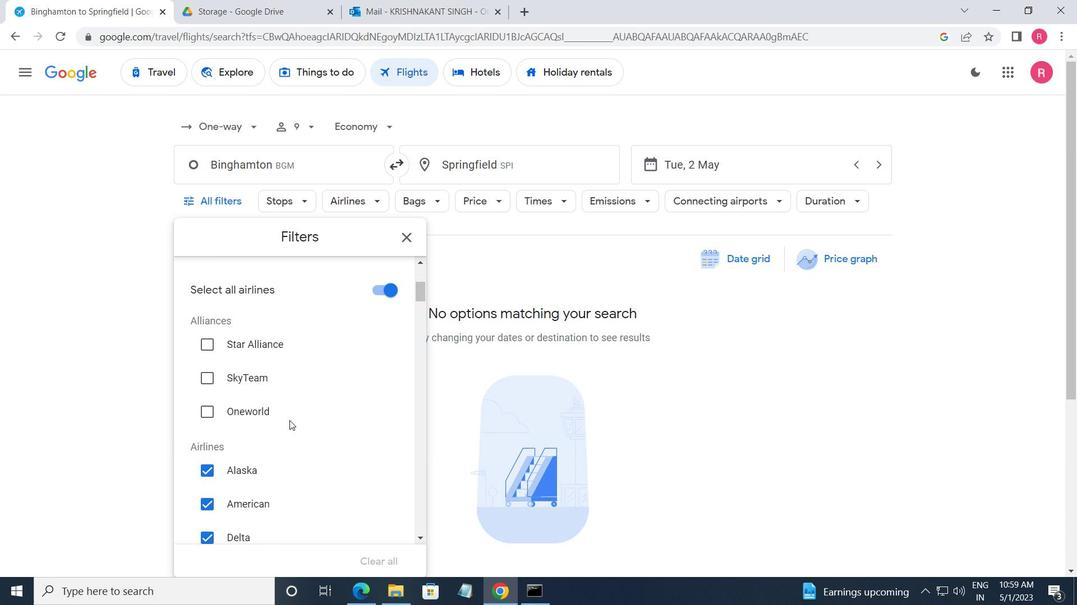 
Action: Mouse moved to (362, 364)
Screenshot: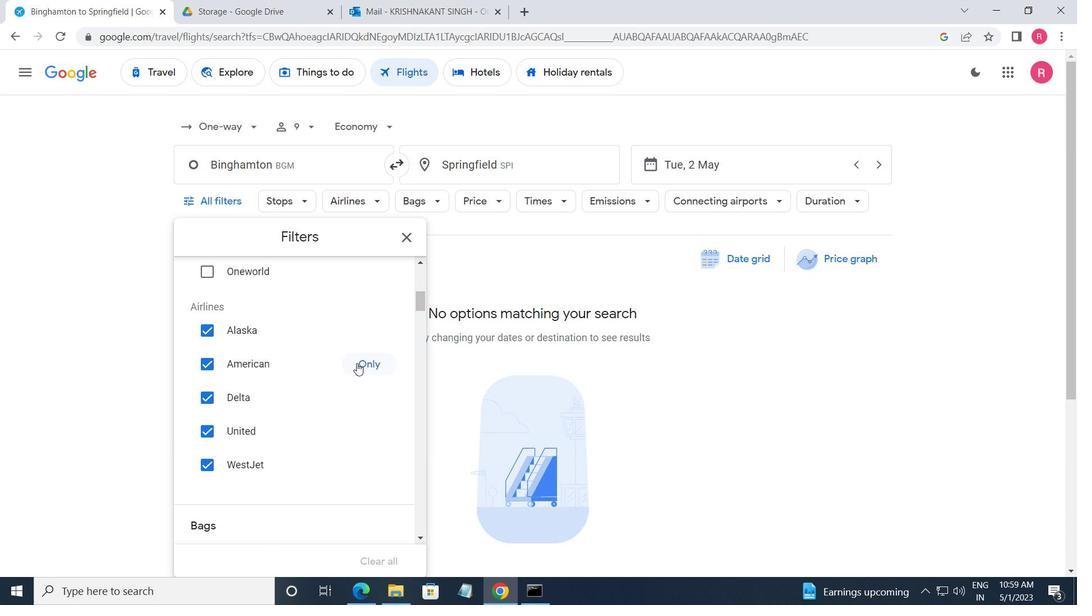
Action: Mouse pressed left at (362, 364)
Screenshot: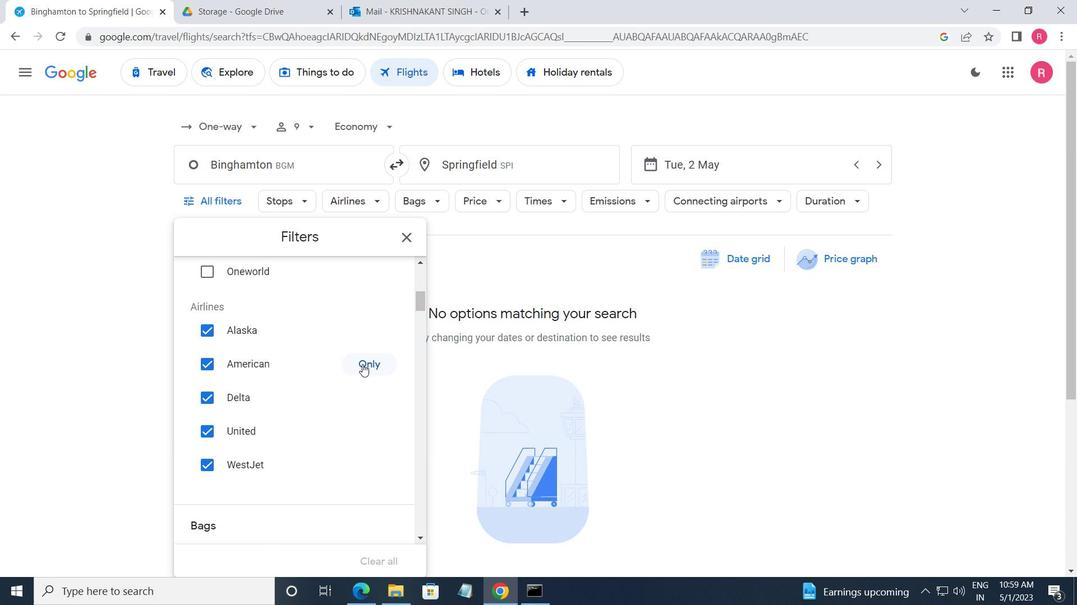
Action: Mouse scrolled (362, 364) with delta (0, 0)
Screenshot: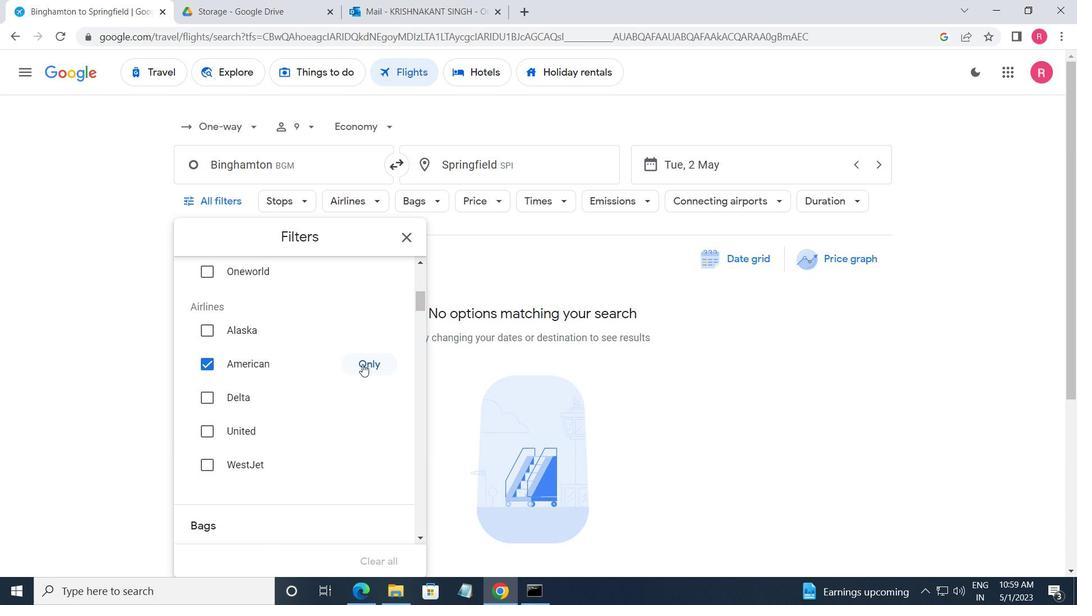 
Action: Mouse scrolled (362, 364) with delta (0, 0)
Screenshot: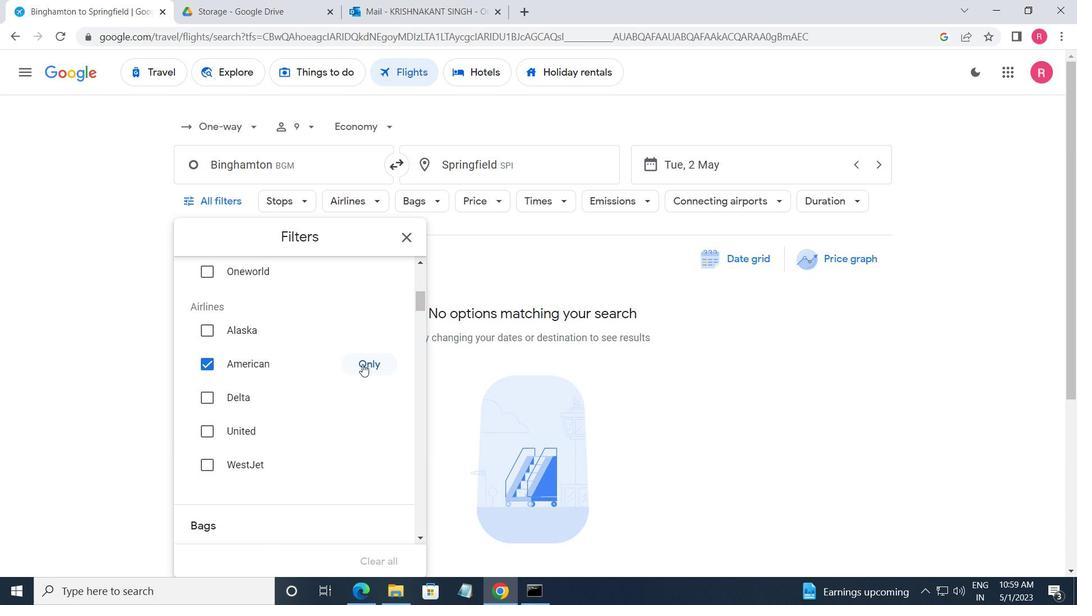 
Action: Mouse moved to (363, 365)
Screenshot: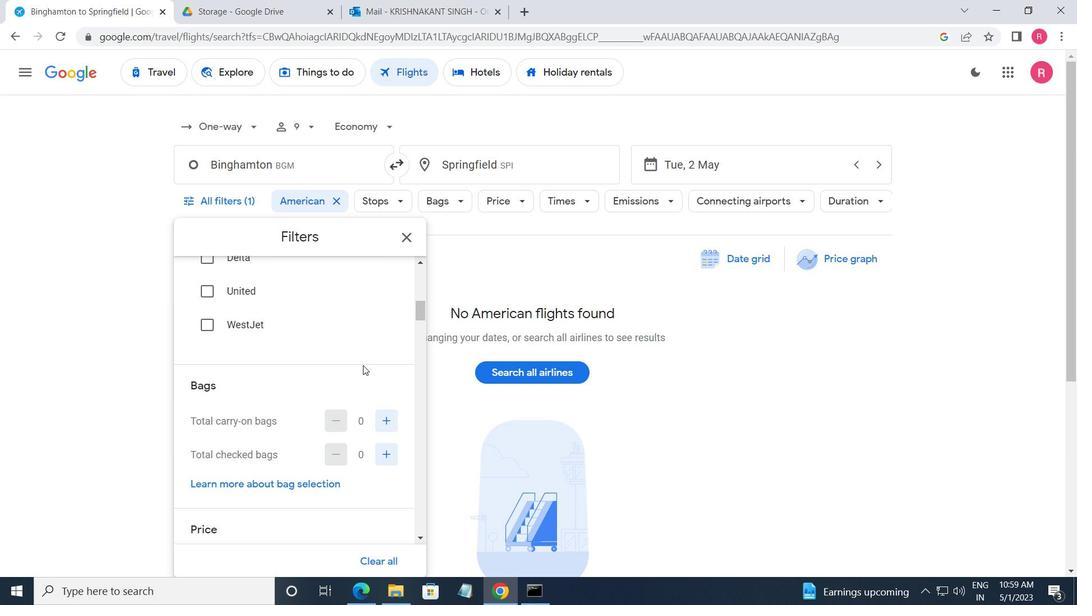 
Action: Mouse scrolled (363, 365) with delta (0, 0)
Screenshot: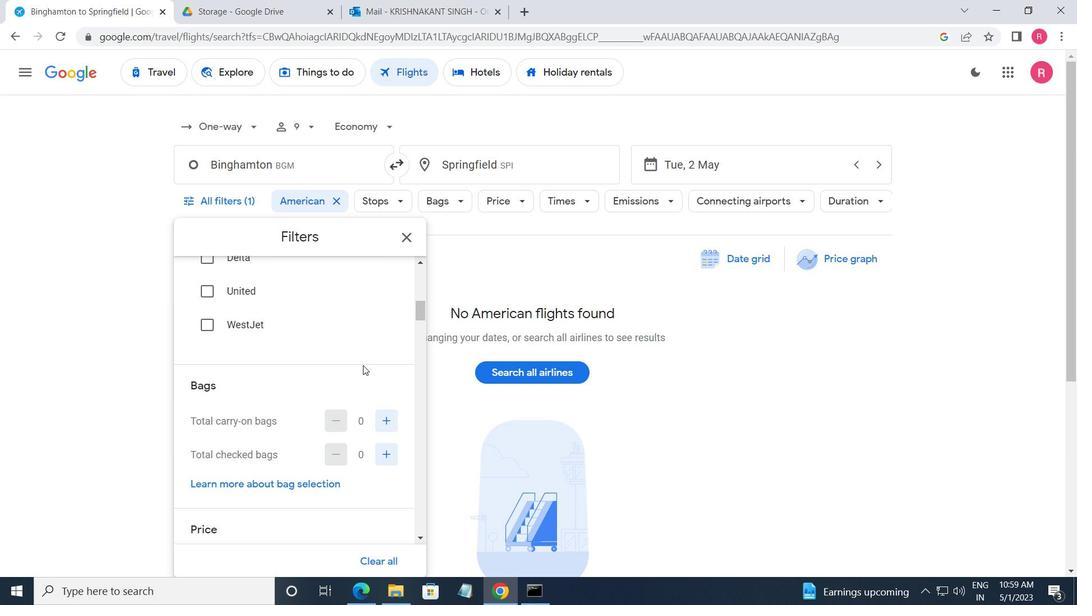 
Action: Mouse moved to (392, 382)
Screenshot: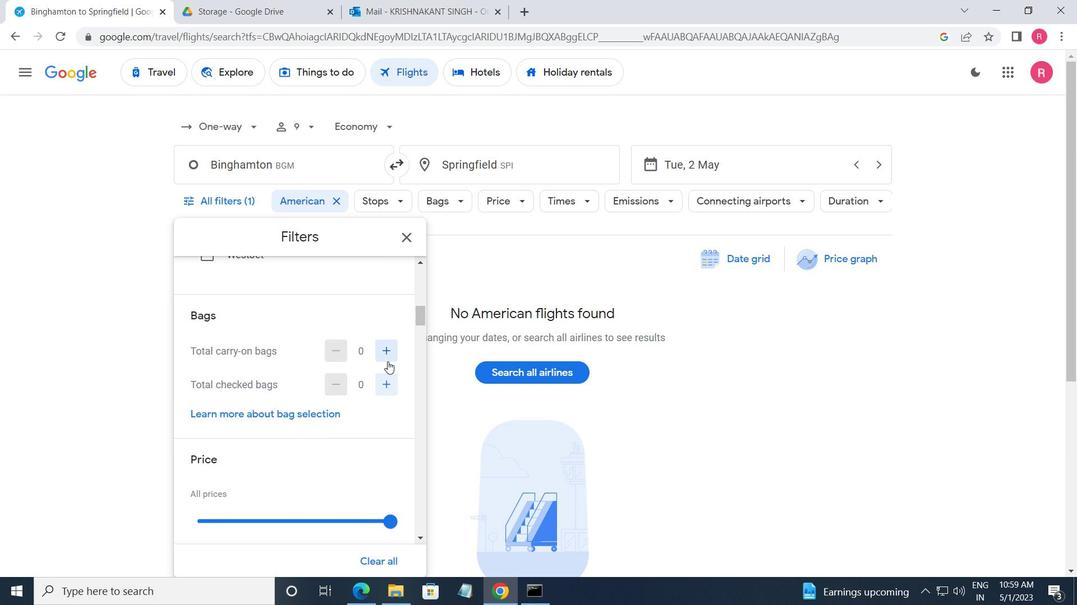 
Action: Mouse pressed left at (392, 382)
Screenshot: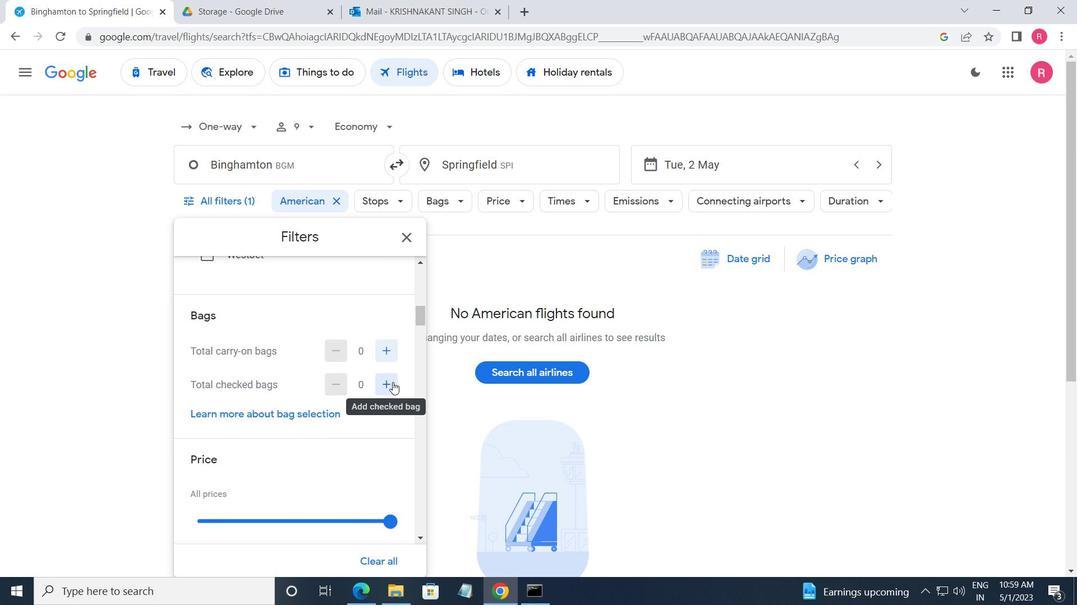 
Action: Mouse pressed left at (392, 382)
Screenshot: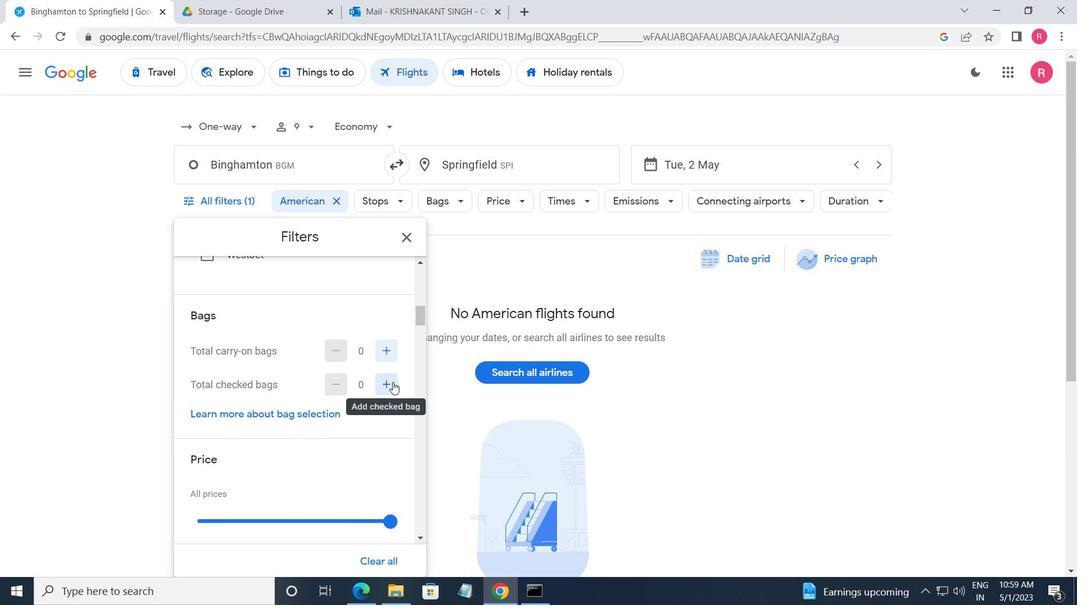 
Action: Mouse scrolled (392, 382) with delta (0, 0)
Screenshot: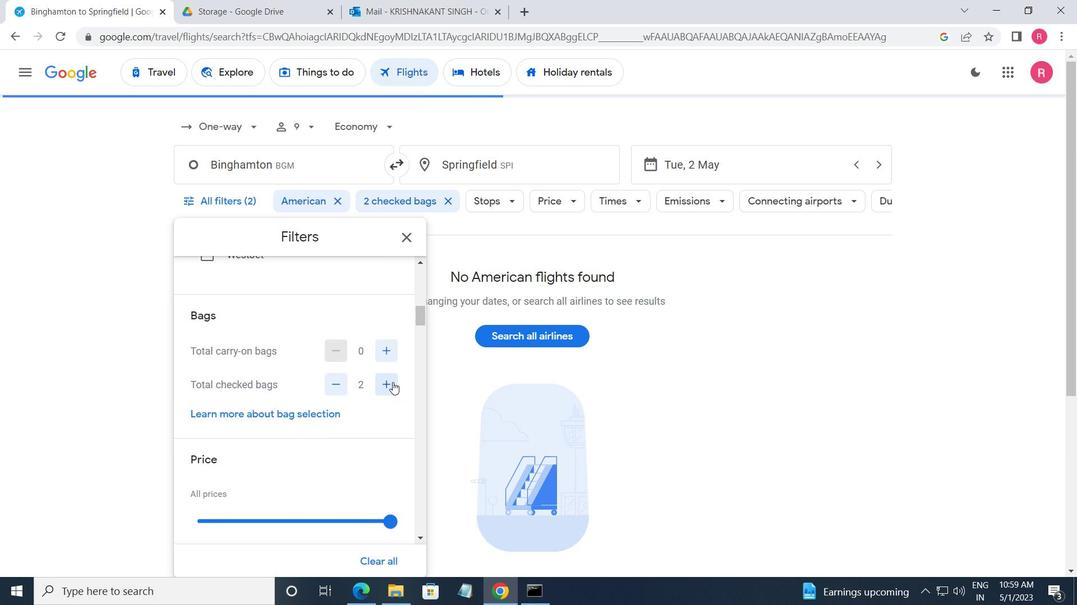 
Action: Mouse scrolled (392, 382) with delta (0, 0)
Screenshot: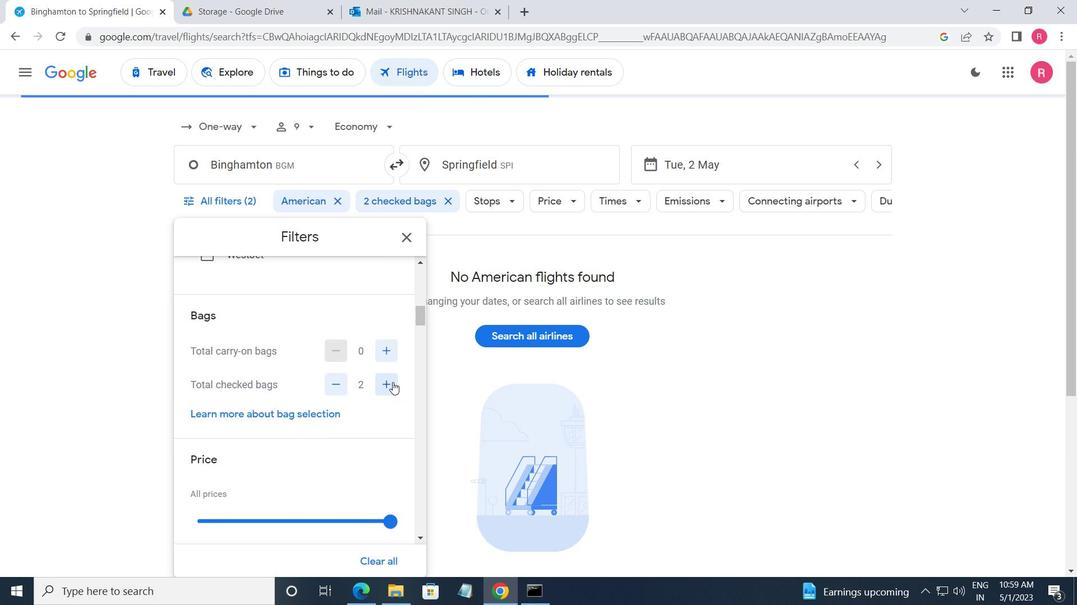 
Action: Mouse moved to (391, 387)
Screenshot: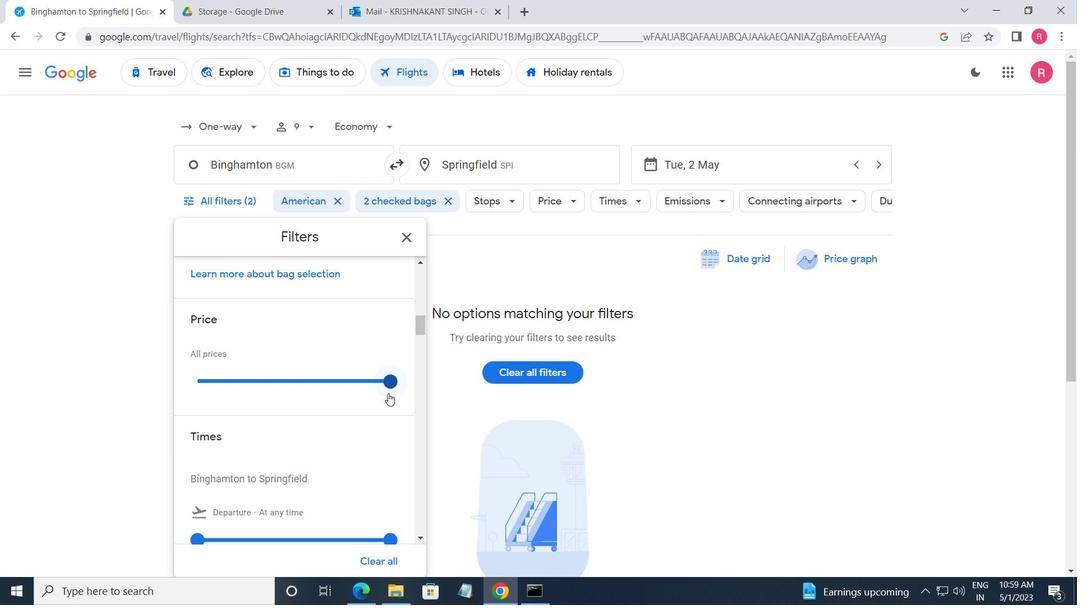 
Action: Mouse pressed left at (391, 387)
Screenshot: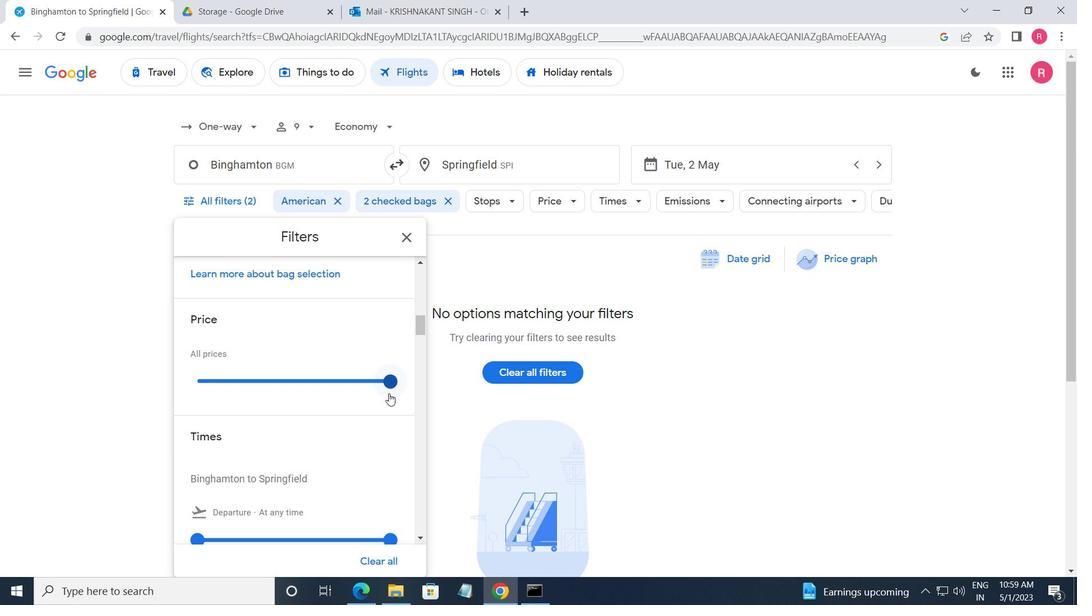 
Action: Mouse moved to (378, 442)
Screenshot: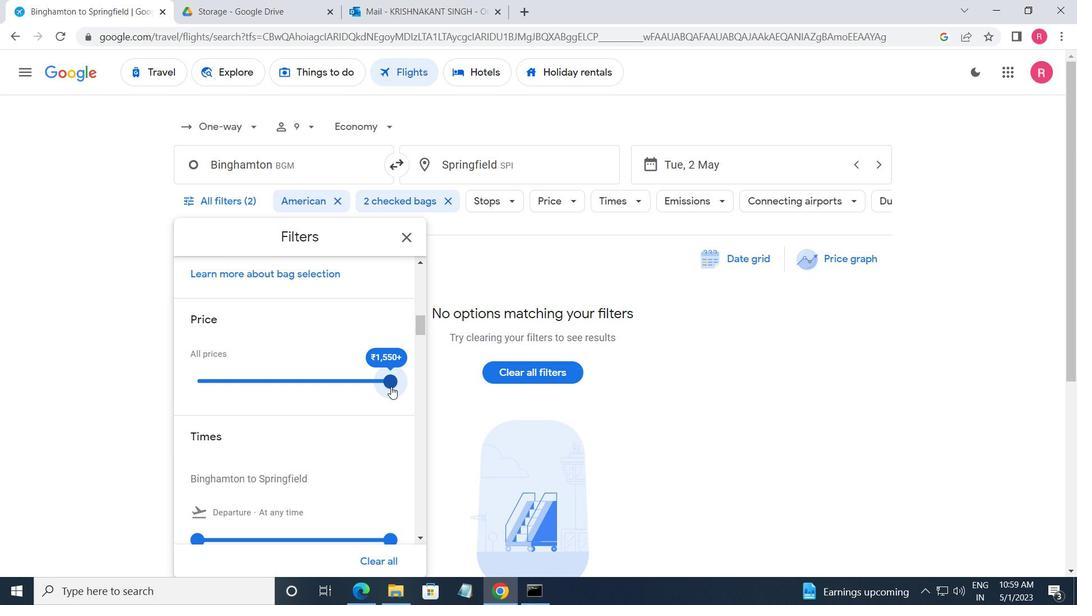 
Action: Mouse scrolled (378, 441) with delta (0, 0)
Screenshot: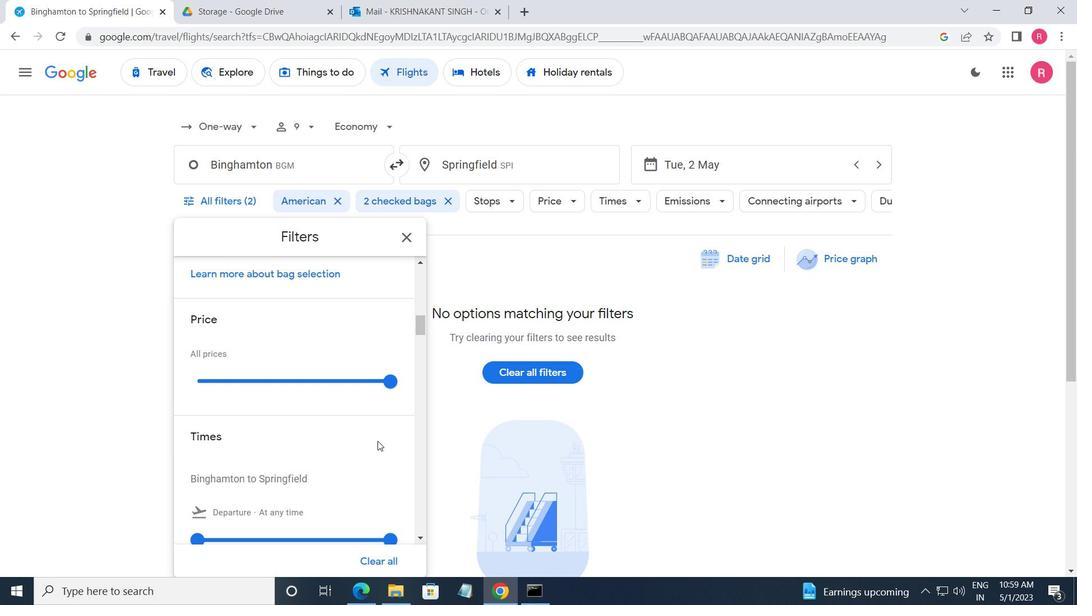 
Action: Mouse scrolled (378, 441) with delta (0, 0)
Screenshot: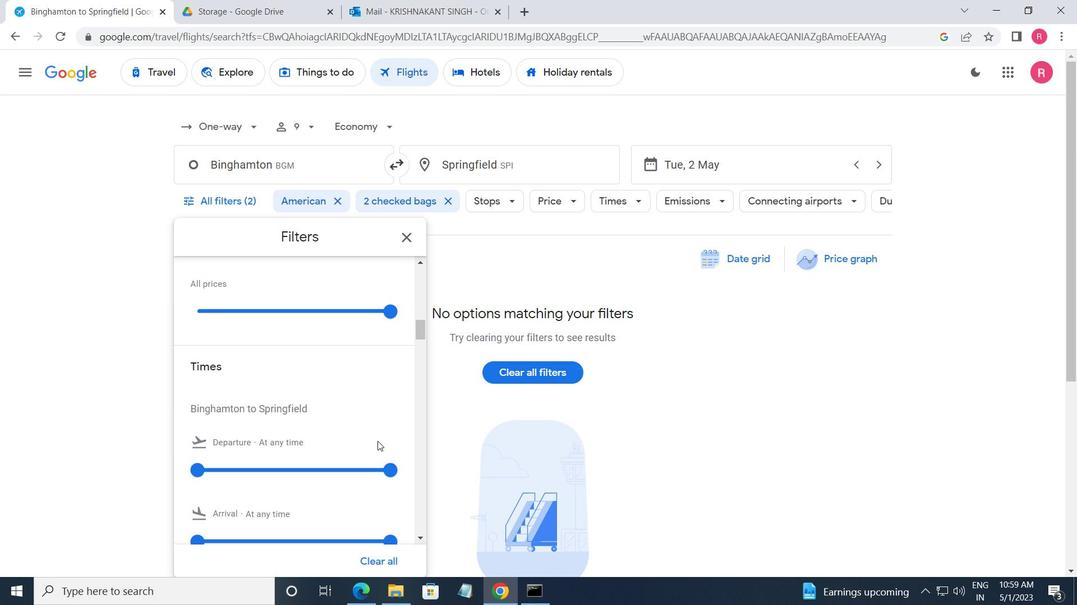 
Action: Mouse moved to (195, 403)
Screenshot: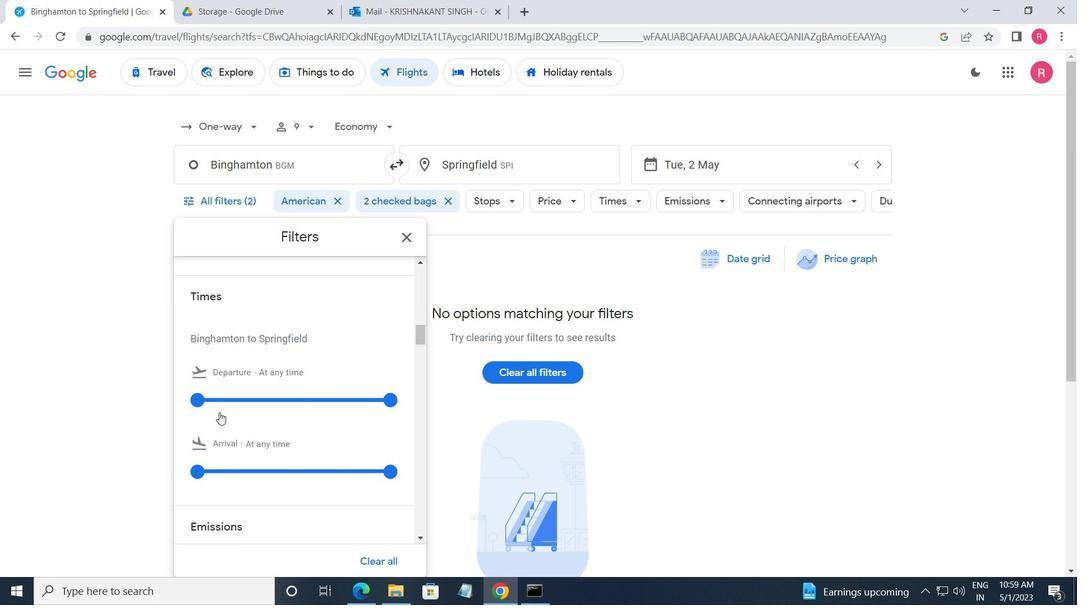 
Action: Mouse pressed left at (195, 403)
Screenshot: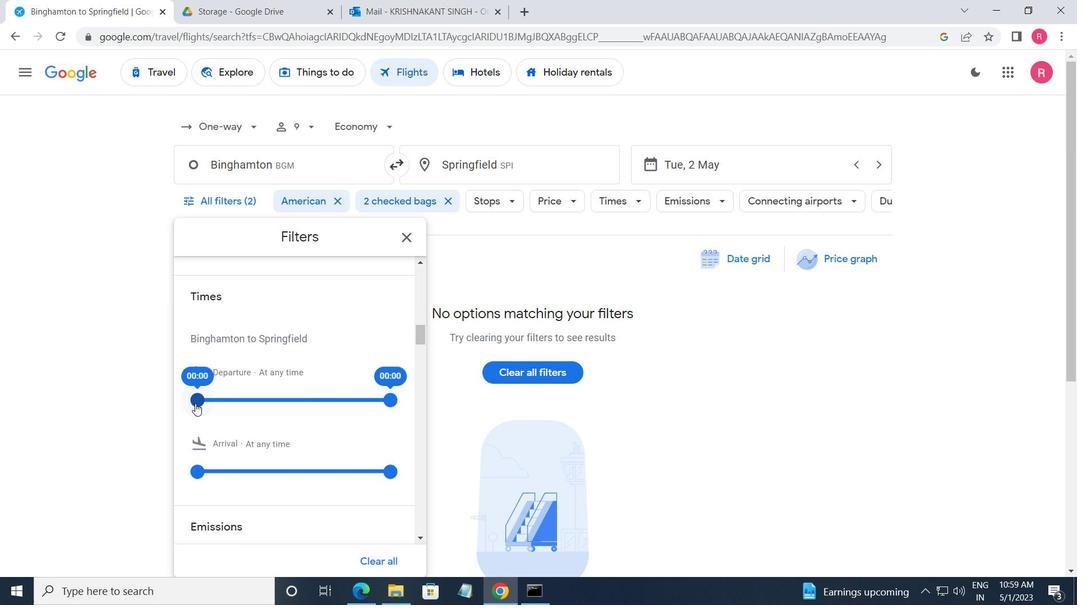 
Action: Mouse moved to (387, 399)
Screenshot: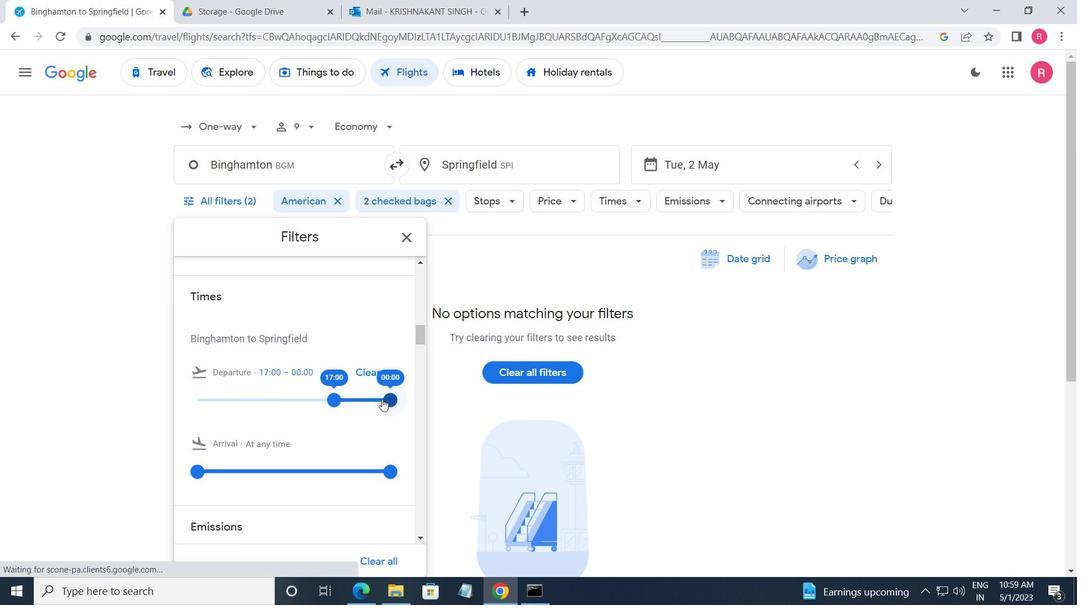 
Action: Mouse pressed left at (387, 399)
Screenshot: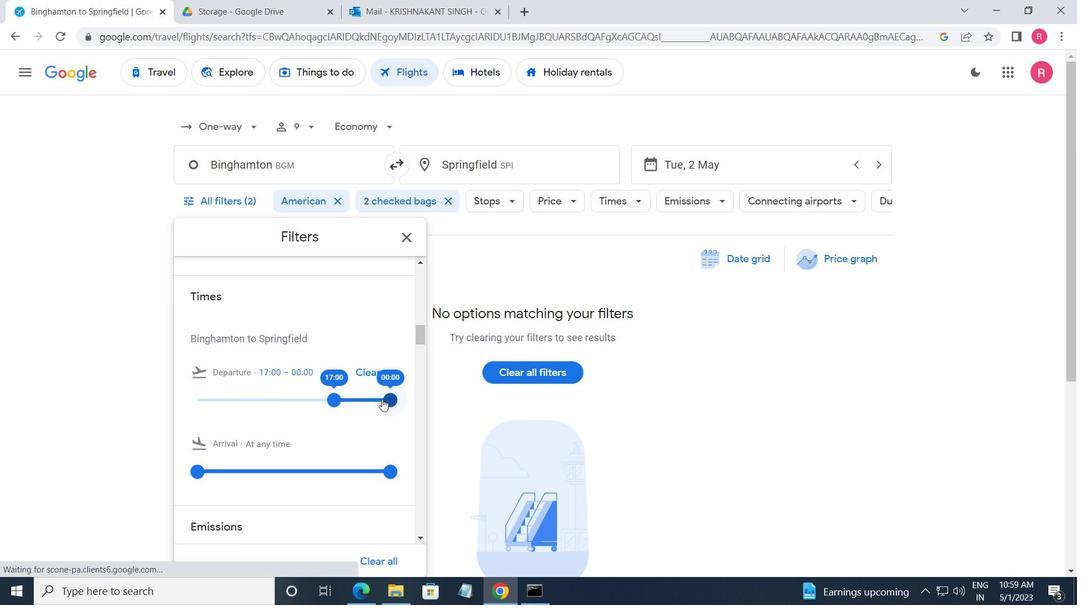 
Action: Mouse moved to (409, 244)
Screenshot: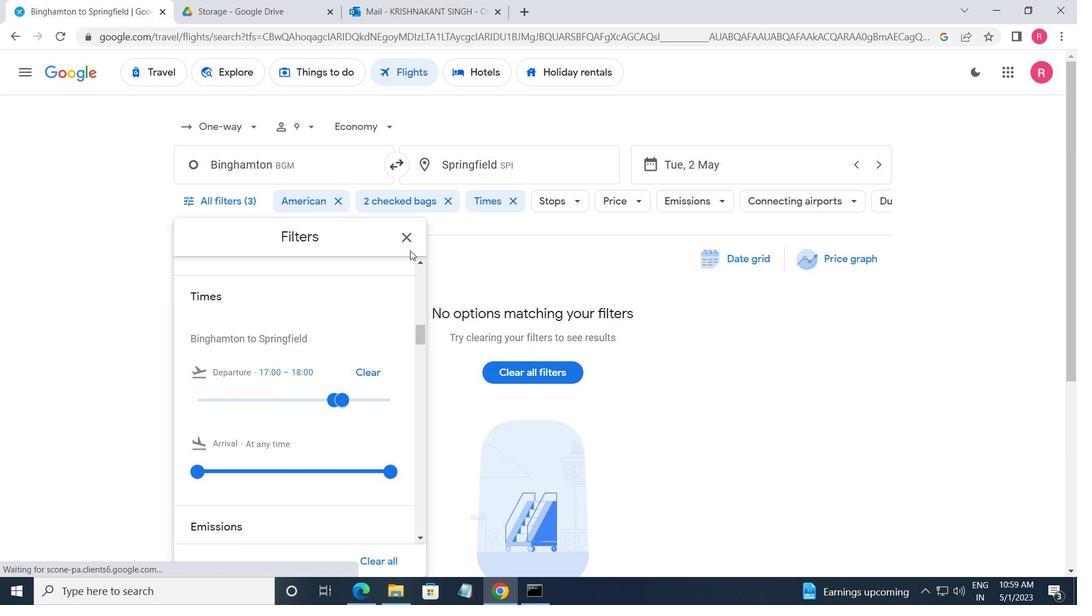 
Action: Mouse pressed left at (409, 244)
Screenshot: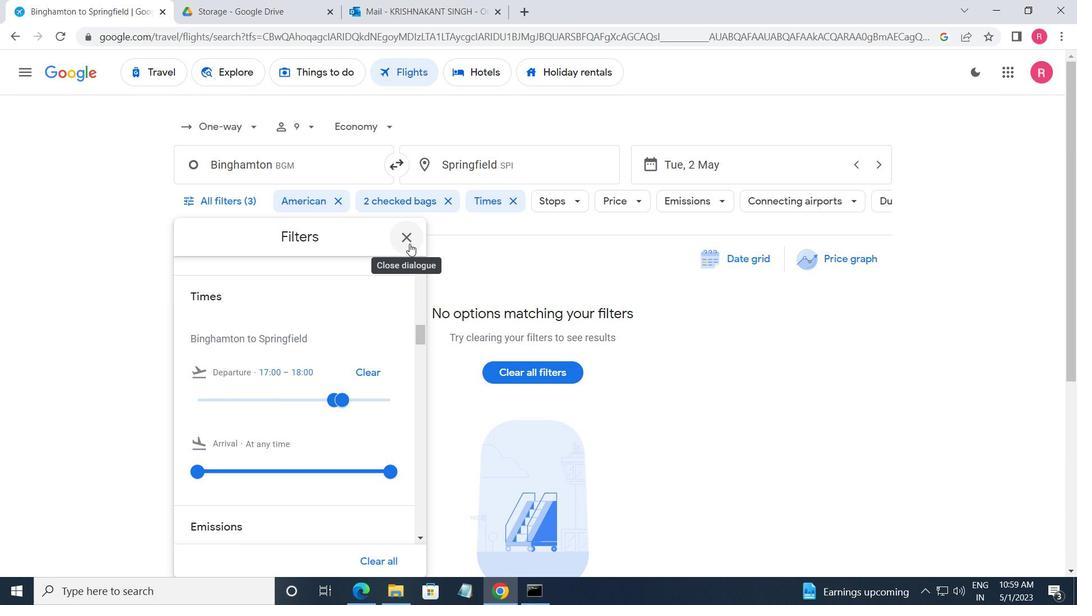 
